 Task: Set up a 60-minute outdoor photography session to capture beautiful outdoor portraits.
Action: Mouse pressed left at (713, 90)
Screenshot: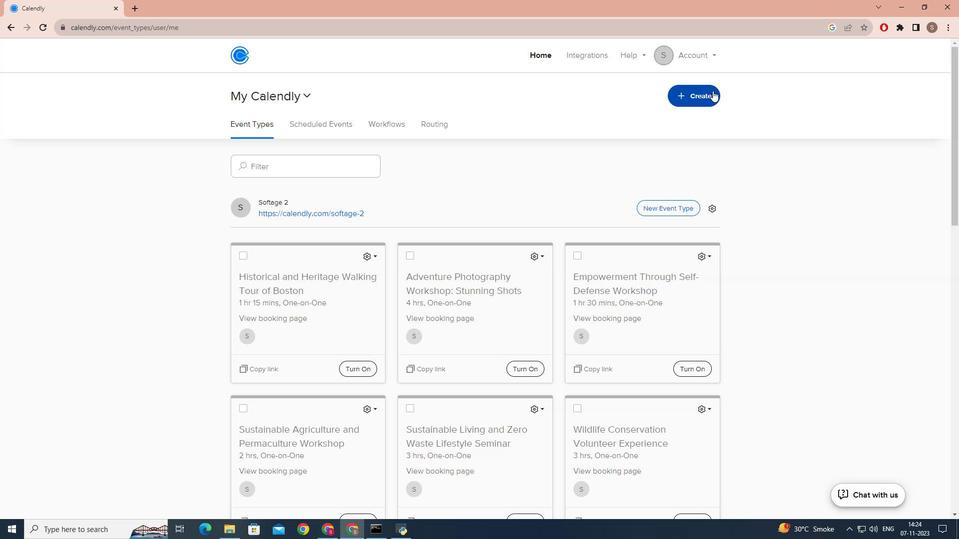 
Action: Mouse moved to (657, 122)
Screenshot: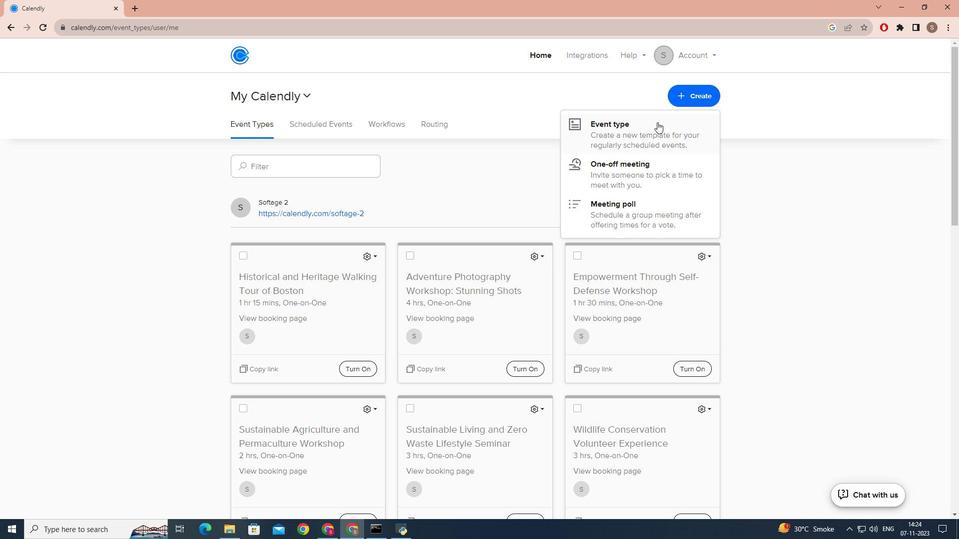 
Action: Mouse pressed left at (657, 122)
Screenshot: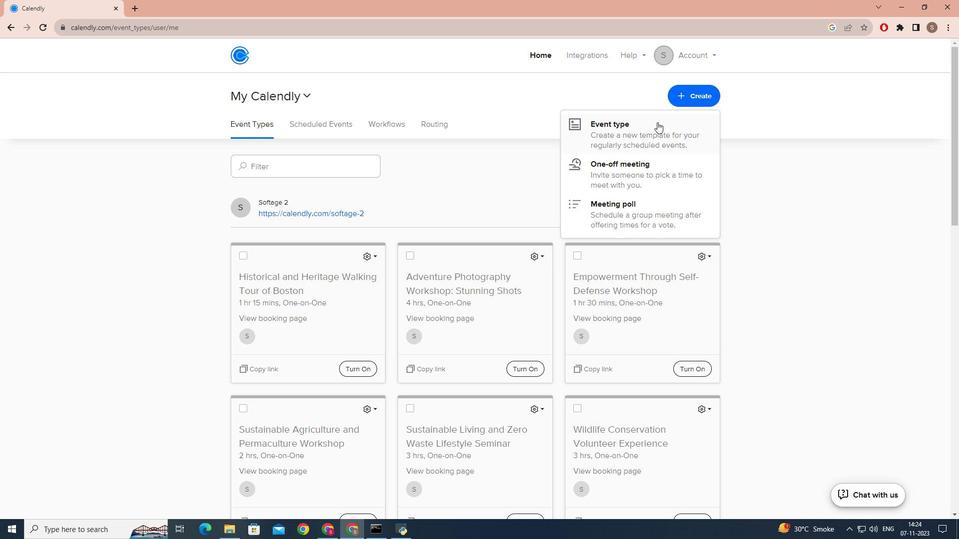 
Action: Mouse moved to (465, 188)
Screenshot: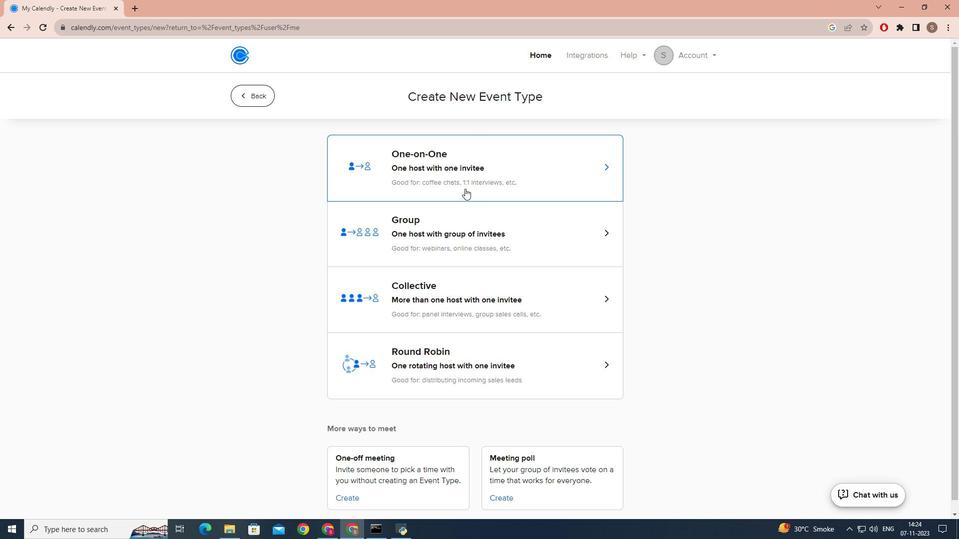 
Action: Mouse pressed left at (465, 188)
Screenshot: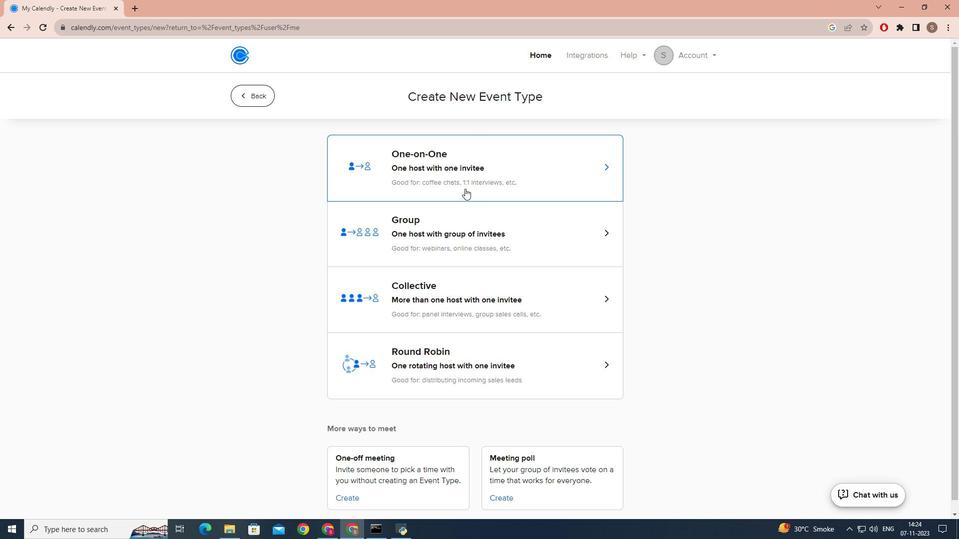 
Action: Key pressed <Key.caps_lock>O<Key.caps_lock>utdoor<Key.space><Key.caps_lock>P<Key.caps_lock>ortrit<Key.backspace><Key.backspace>ait<Key.space><Key.caps_lock>P<Key.caps_lock>hotography<Key.space><Key.caps_lock>S<Key.caps_lock>ession
Screenshot: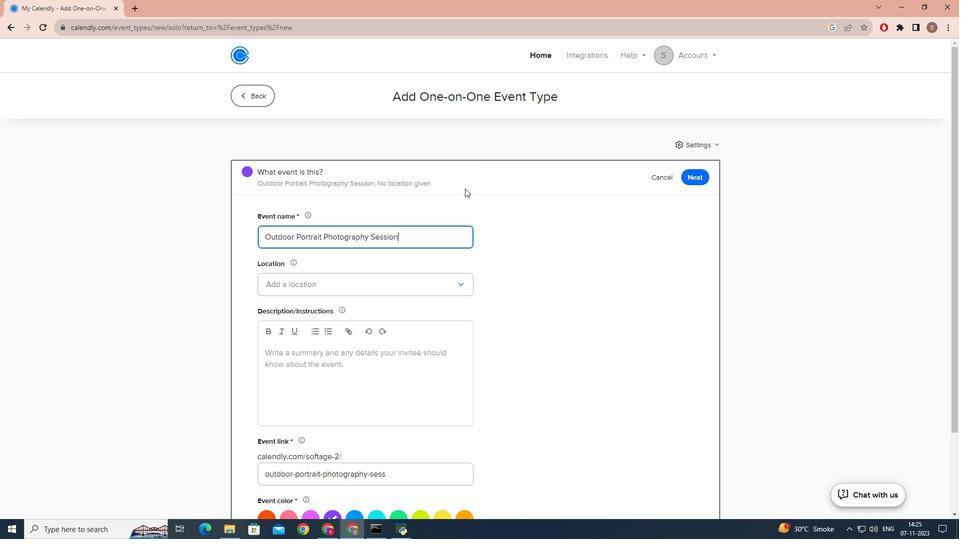 
Action: Mouse moved to (368, 280)
Screenshot: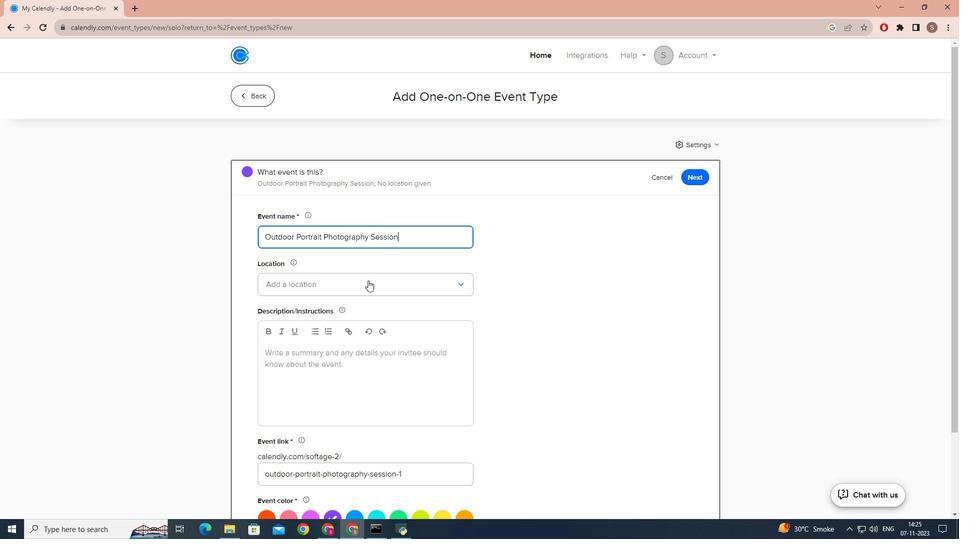 
Action: Mouse pressed left at (368, 280)
Screenshot: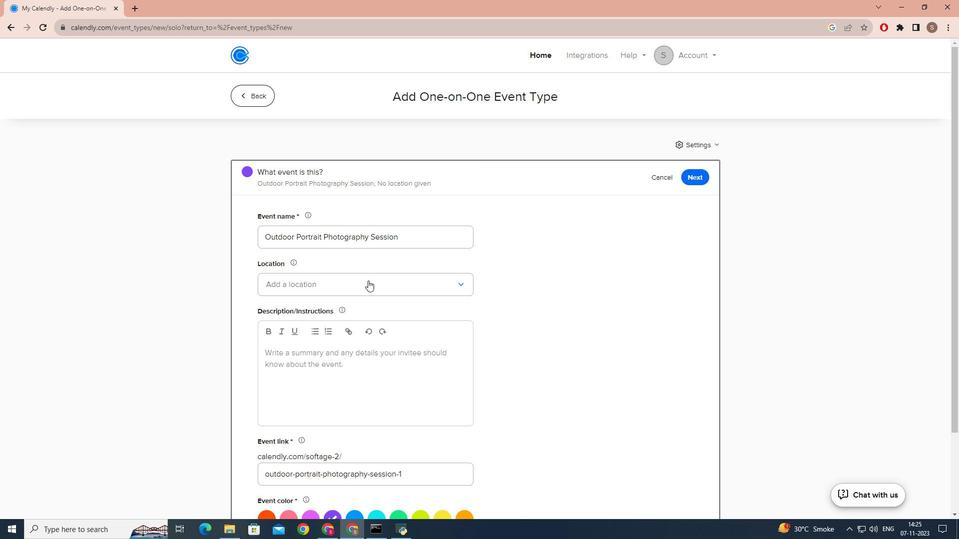 
Action: Mouse moved to (351, 308)
Screenshot: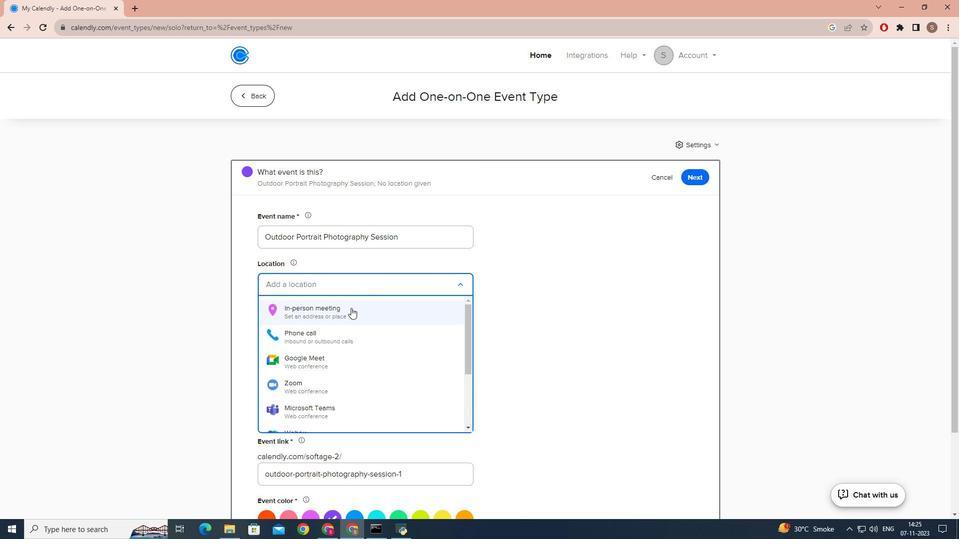 
Action: Mouse pressed left at (351, 308)
Screenshot: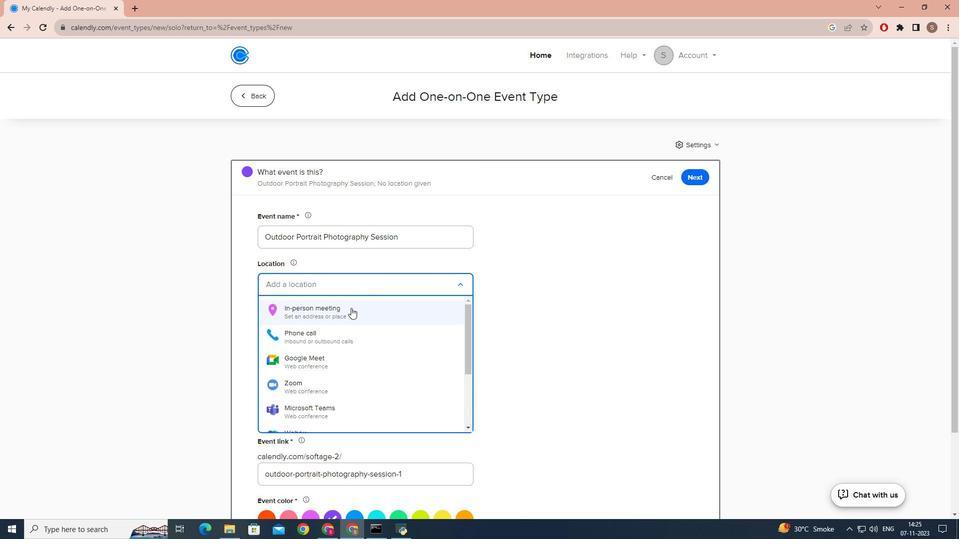
Action: Mouse moved to (419, 162)
Screenshot: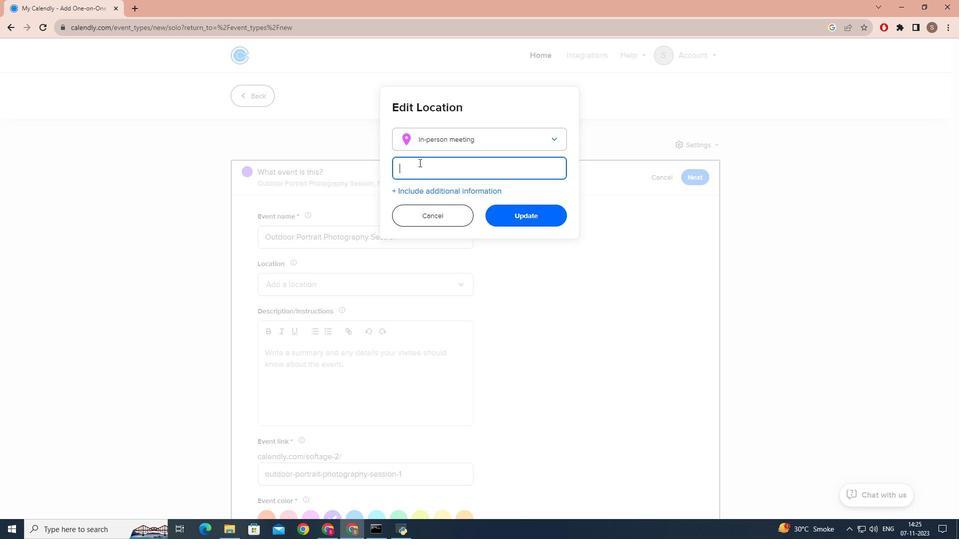 
Action: Mouse pressed left at (419, 162)
Screenshot: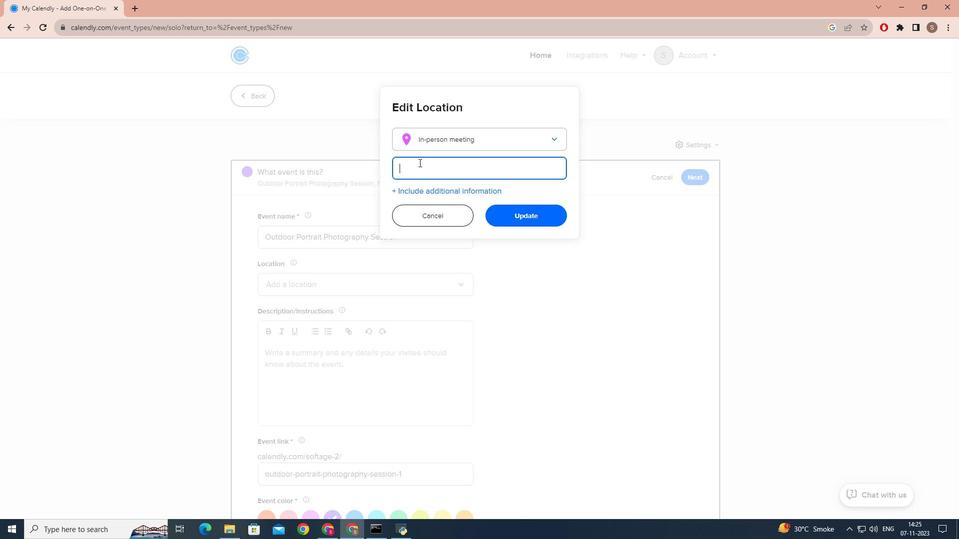 
Action: Key pressed <Key.caps_lock>B<Key.caps_lock>looming<Key.space><Key.caps_lock>E<Key.caps_lock>legance<Key.space><Key.caps_lock>G<Key.caps_lock>arden,<Key.space><Key.caps_lock>A<Key.caps_lock>ustin,<Key.space><Key.caps_lock>T<Key.caps_lock>exas
Screenshot: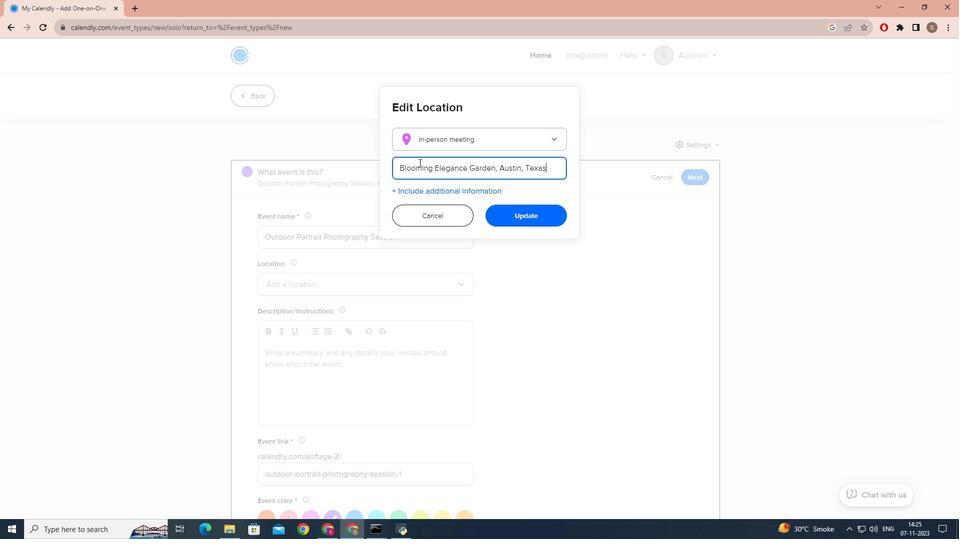 
Action: Mouse moved to (507, 212)
Screenshot: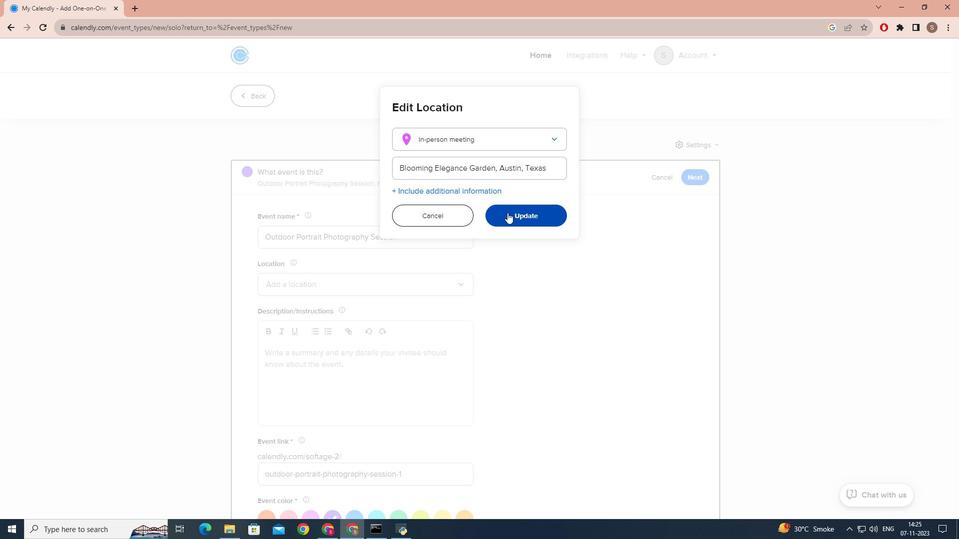 
Action: Mouse pressed left at (507, 212)
Screenshot: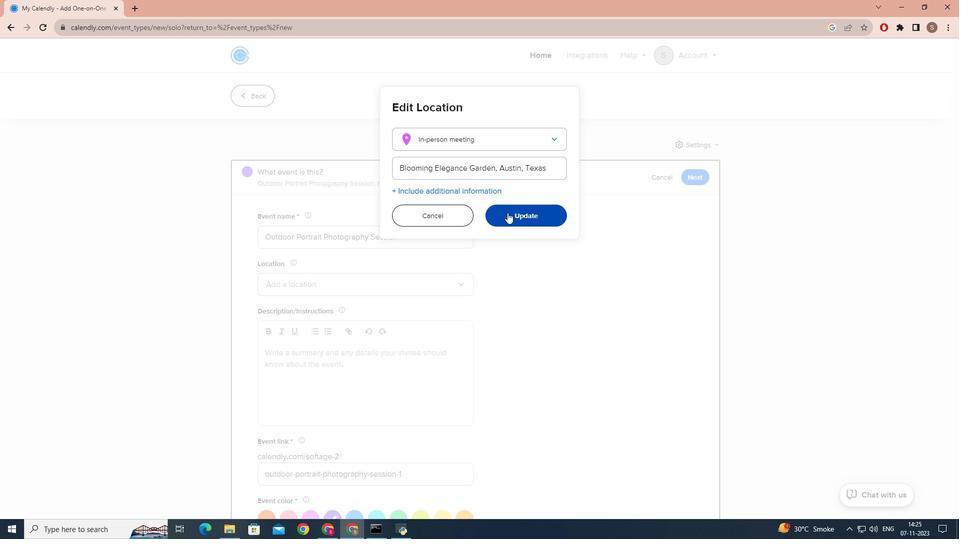 
Action: Mouse moved to (408, 264)
Screenshot: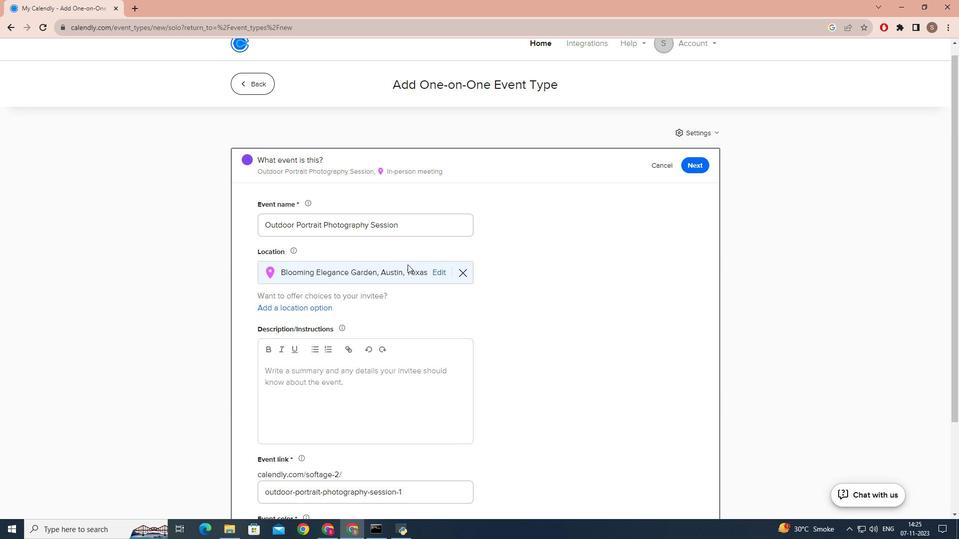 
Action: Mouse scrolled (408, 264) with delta (0, 0)
Screenshot: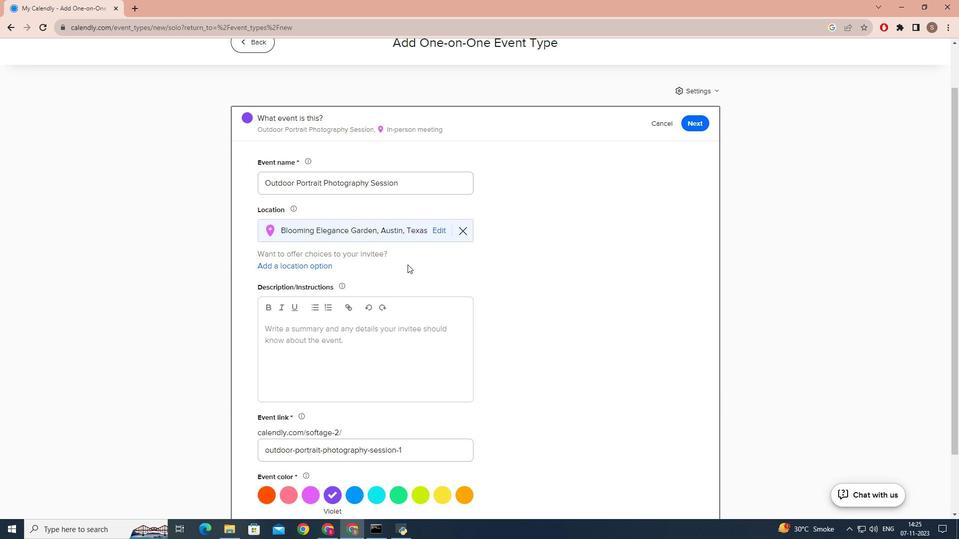 
Action: Mouse scrolled (408, 264) with delta (0, 0)
Screenshot: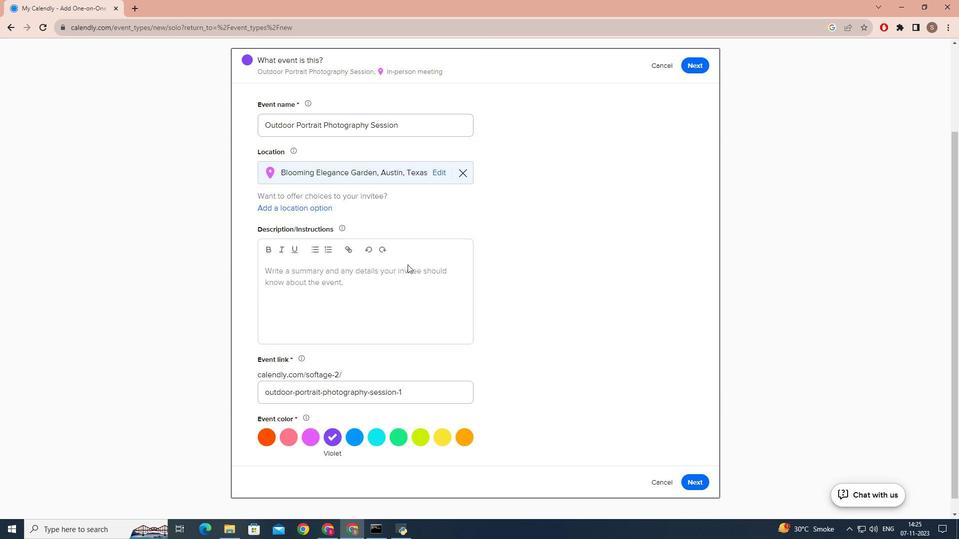 
Action: Mouse scrolled (408, 264) with delta (0, 0)
Screenshot: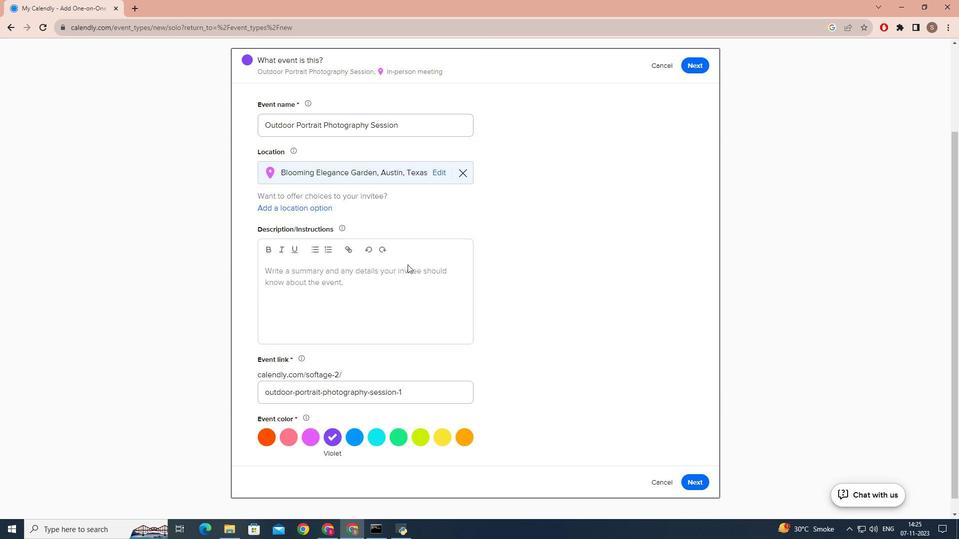
Action: Mouse scrolled (408, 264) with delta (0, 0)
Screenshot: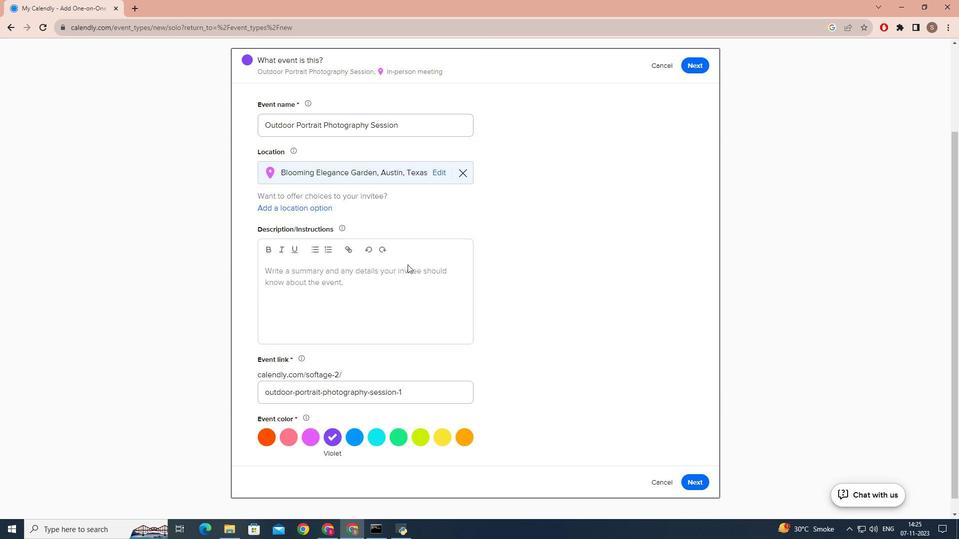 
Action: Mouse moved to (407, 264)
Screenshot: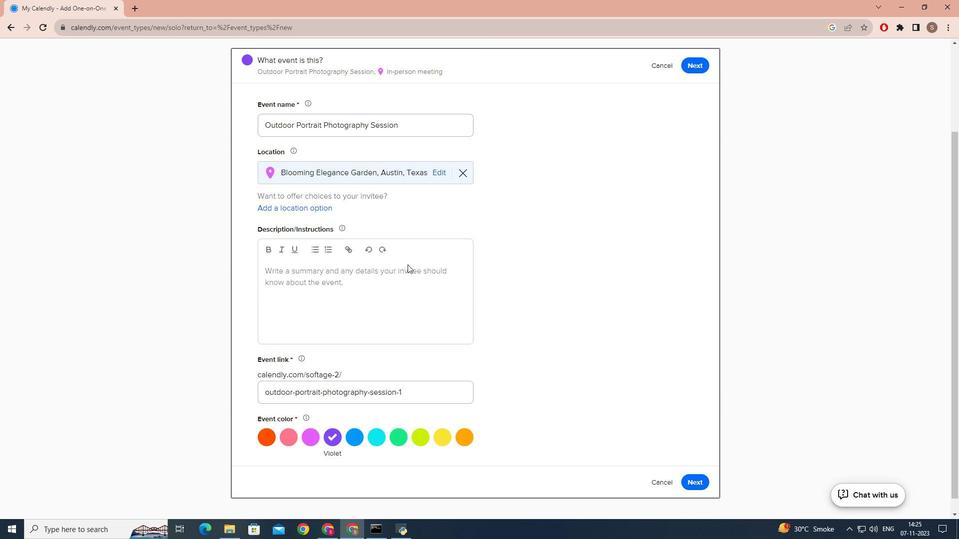 
Action: Mouse scrolled (407, 264) with delta (0, 0)
Screenshot: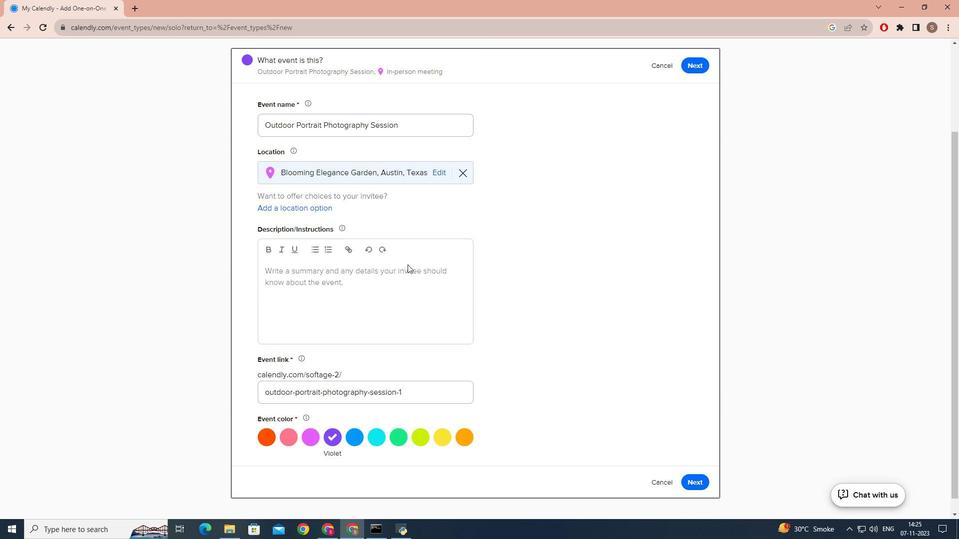 
Action: Mouse scrolled (407, 264) with delta (0, 0)
Screenshot: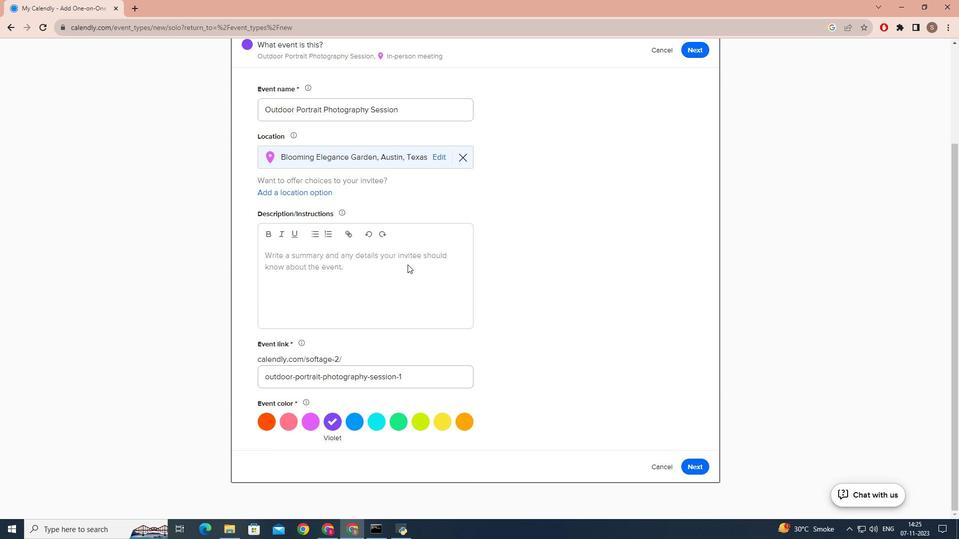 
Action: Mouse moved to (359, 262)
Screenshot: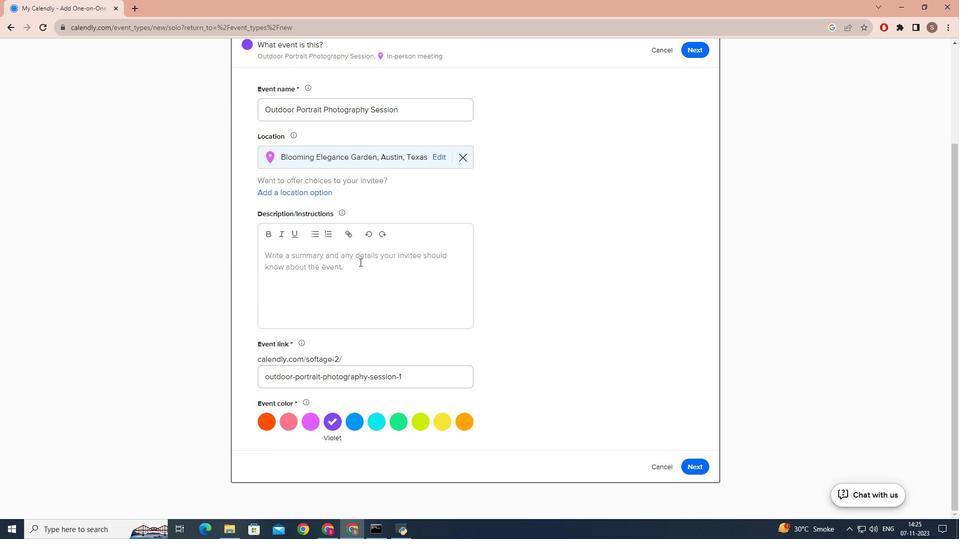 
Action: Mouse pressed left at (359, 262)
Screenshot: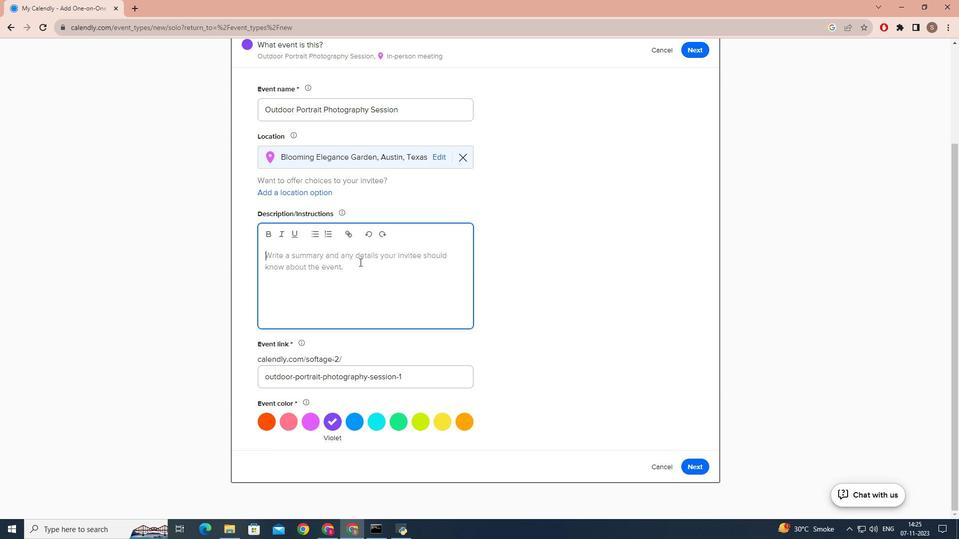 
Action: Key pressed <Key.caps_lock>W<Key.caps_lock>elcome<Key.space>to<Key.space>your<Key.space>outdoor<Key.space>ortrait<Key.space>photography<Key.space>session<Key.shift_r><Key.shift_r><Key.shift_r><Key.shift_r><Key.shift_r>!
Screenshot: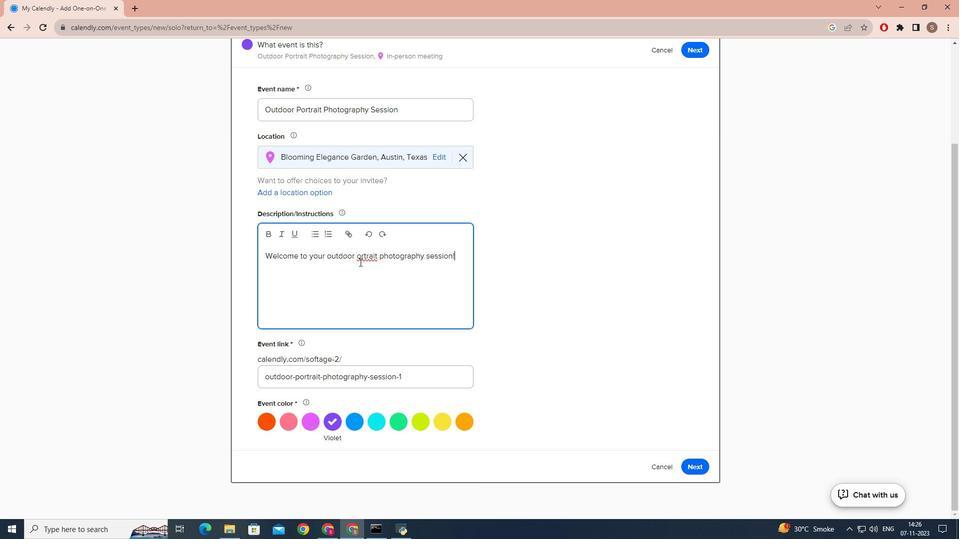 
Action: Mouse moved to (358, 258)
Screenshot: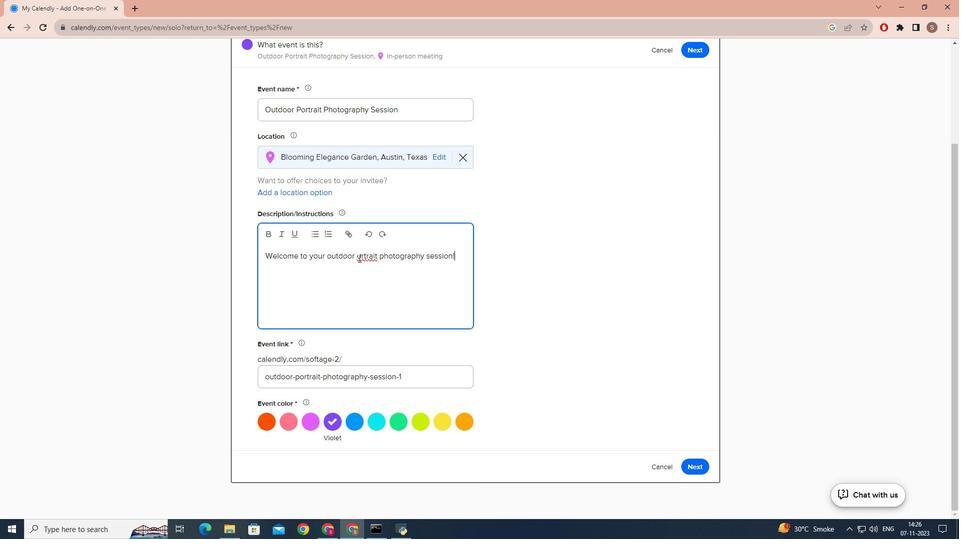 
Action: Mouse pressed left at (358, 258)
Screenshot: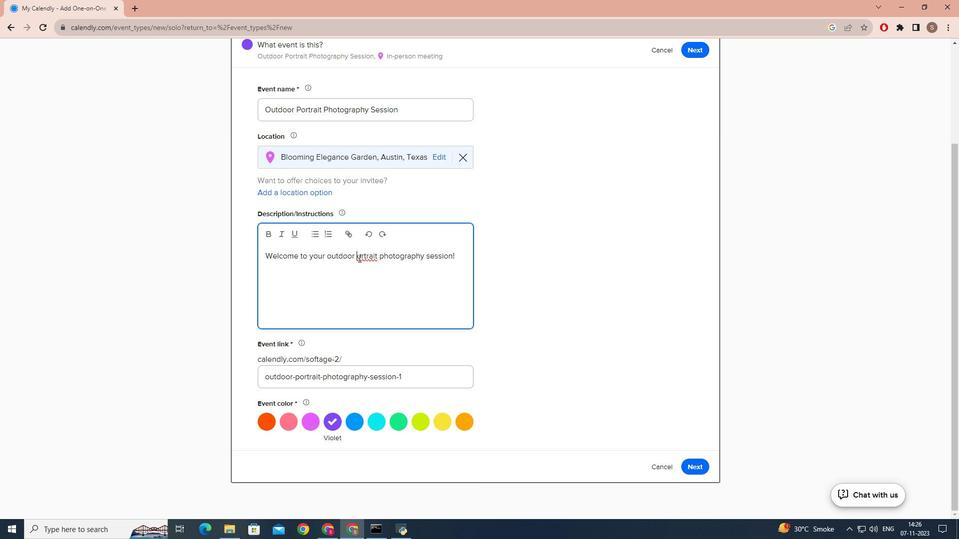 
Action: Key pressed p
Screenshot: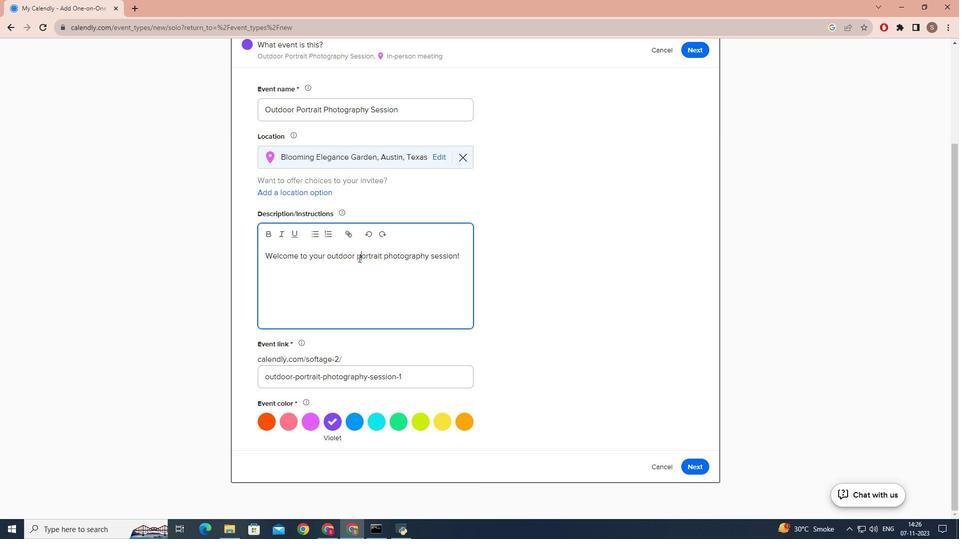
Action: Mouse moved to (468, 250)
Screenshot: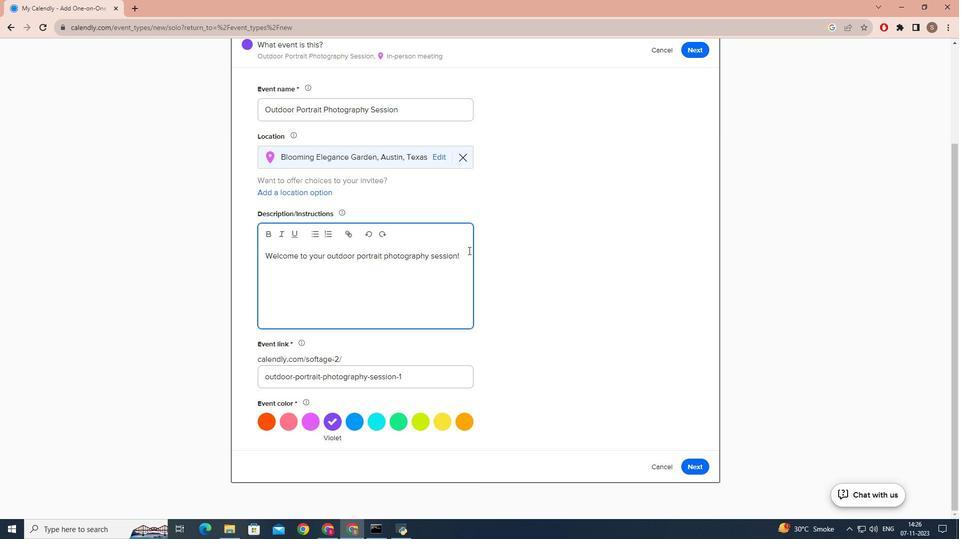
Action: Mouse pressed left at (468, 250)
Screenshot: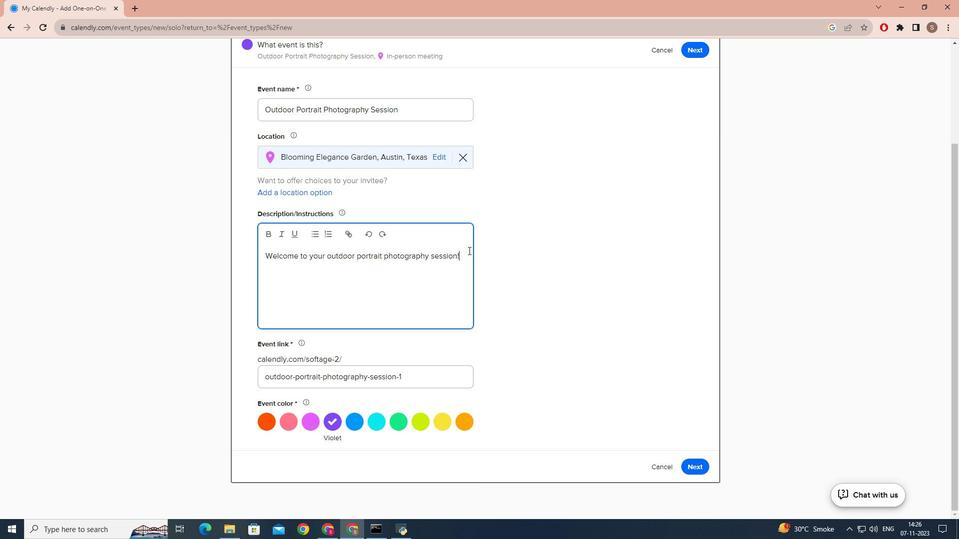 
Action: Key pressed <Key.space><Key.caps_lock>T<Key.caps_lock>his<Key.space>is<Key.space>your<Key.space>opportunity<Key.space>to<Key.space>have<Key.space>stunning<Key.space>,natural<Key.space>and<Key.space>memorable<Key.space>outdoor<Key.space>portraits<Key.space>captured<Key.space>in<Key.space>a<Key.space>beautiful<Key.space>setting.<Key.space><Key.caps_lock>W<Key.caps_lock>hethe
Screenshot: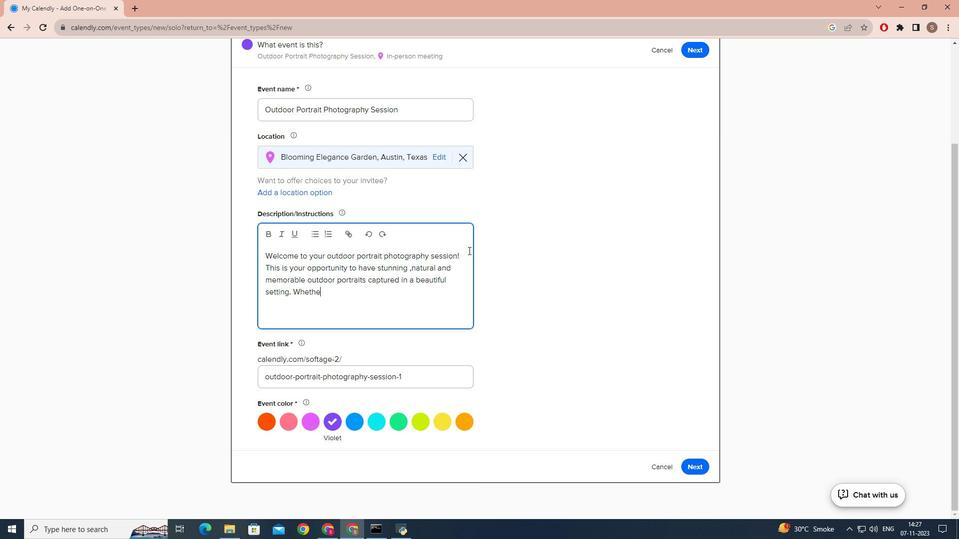 
Action: Mouse moved to (468, 250)
Screenshot: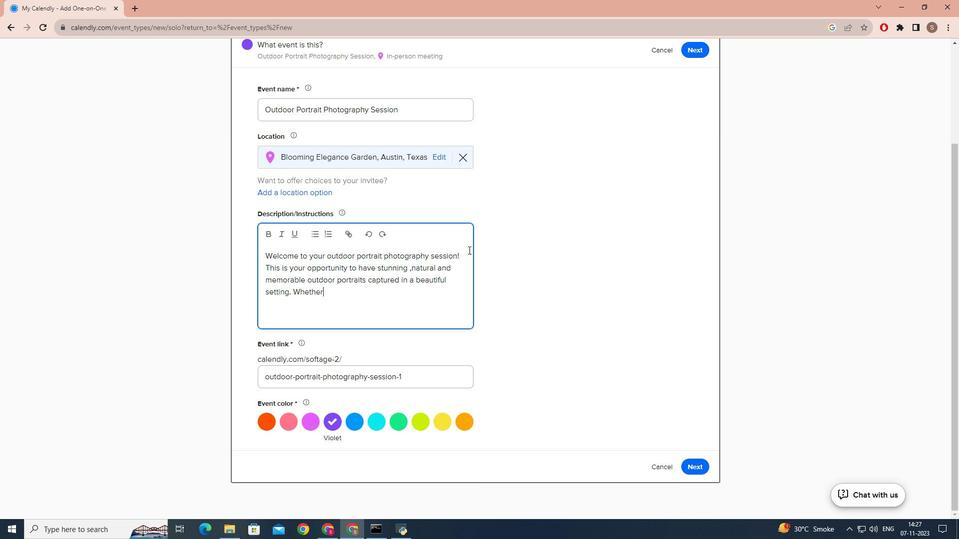 
Action: Key pressed r<Key.space>you<Key.space>are<Key.space>looking<Key.space>for<Key.space>a<Key.space><Key.backspace><Key.backspace>personal<Key.space>photos,family<Key.space>photosor<Key.space>pro
Screenshot: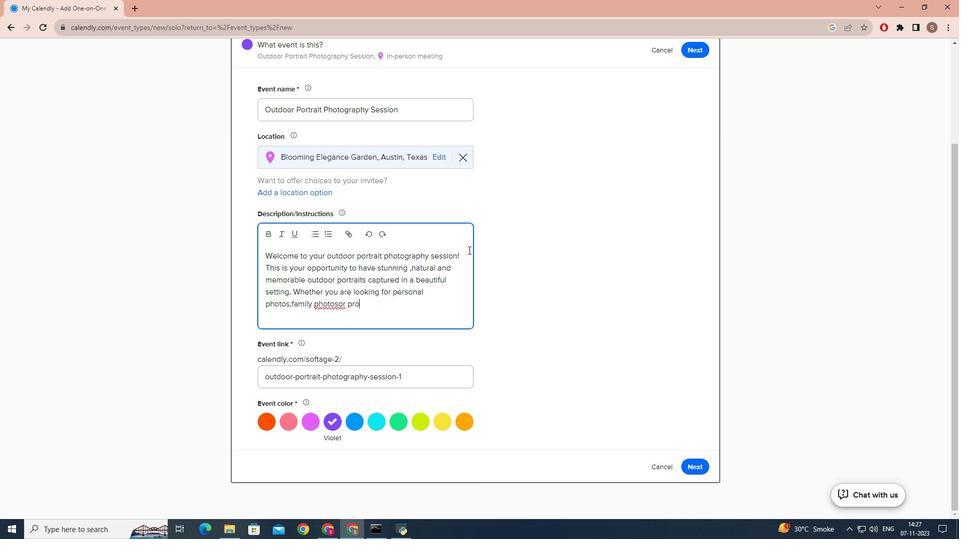 
Action: Mouse moved to (461, 194)
Screenshot: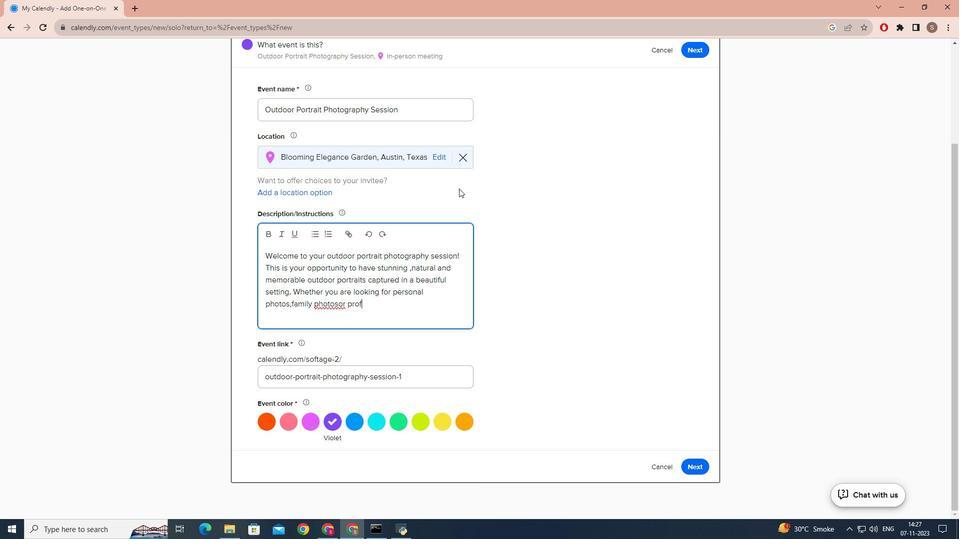 
Action: Key pressed f
Screenshot: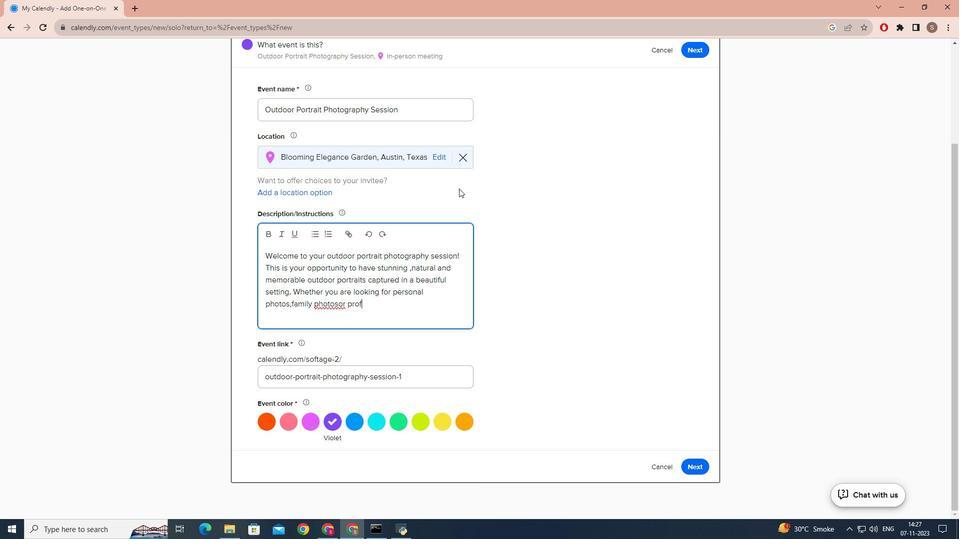 
Action: Mouse moved to (459, 188)
Screenshot: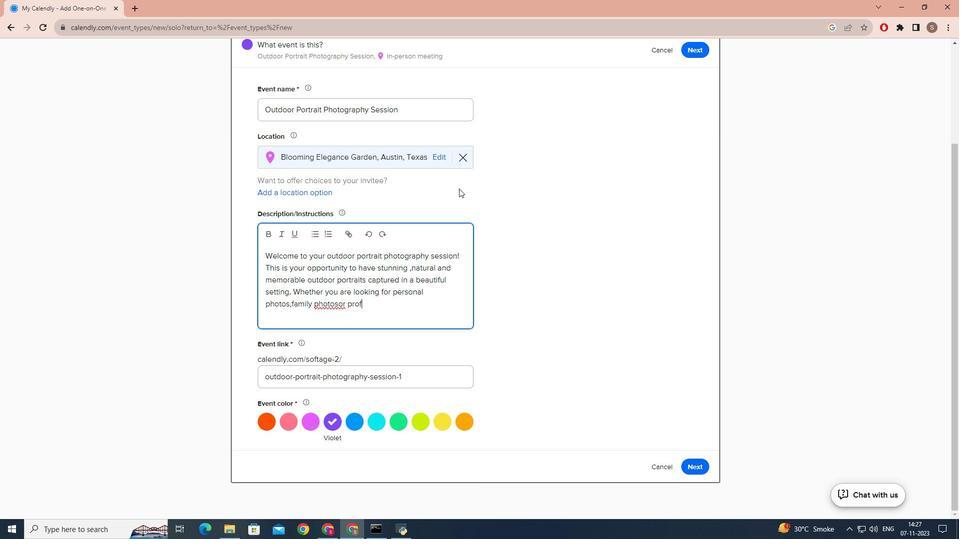 
Action: Key pressed essional<Key.space>headshots
Screenshot: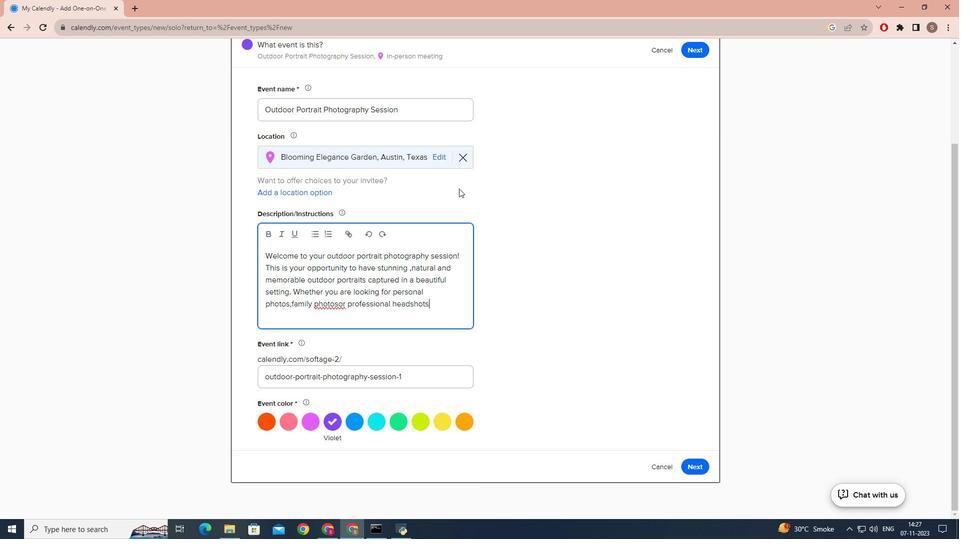 
Action: Mouse moved to (337, 306)
Screenshot: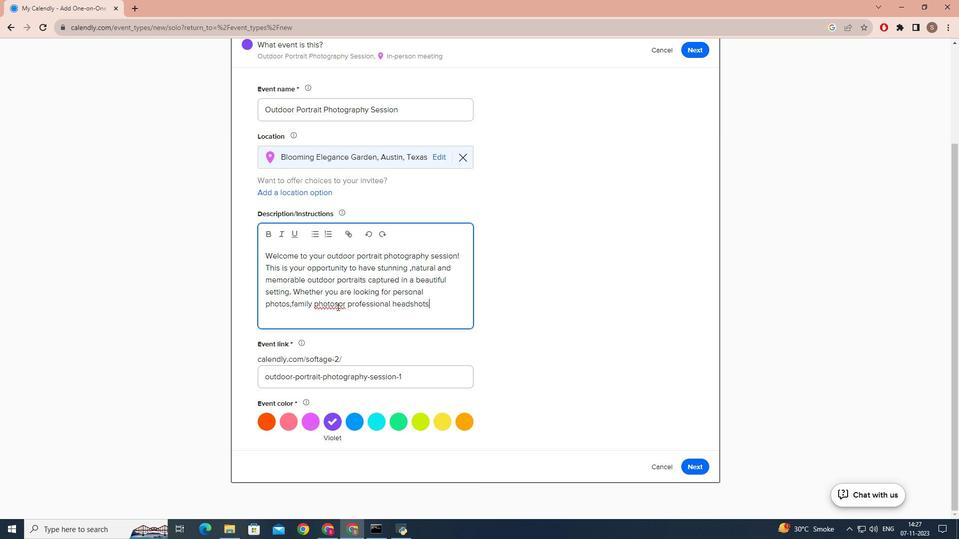 
Action: Mouse pressed left at (337, 306)
Screenshot: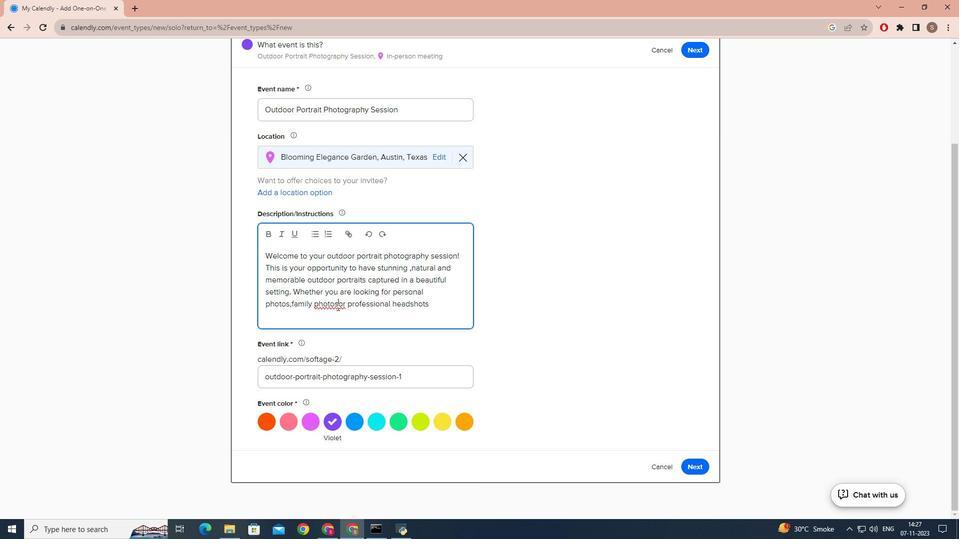 
Action: Mouse moved to (350, 303)
Screenshot: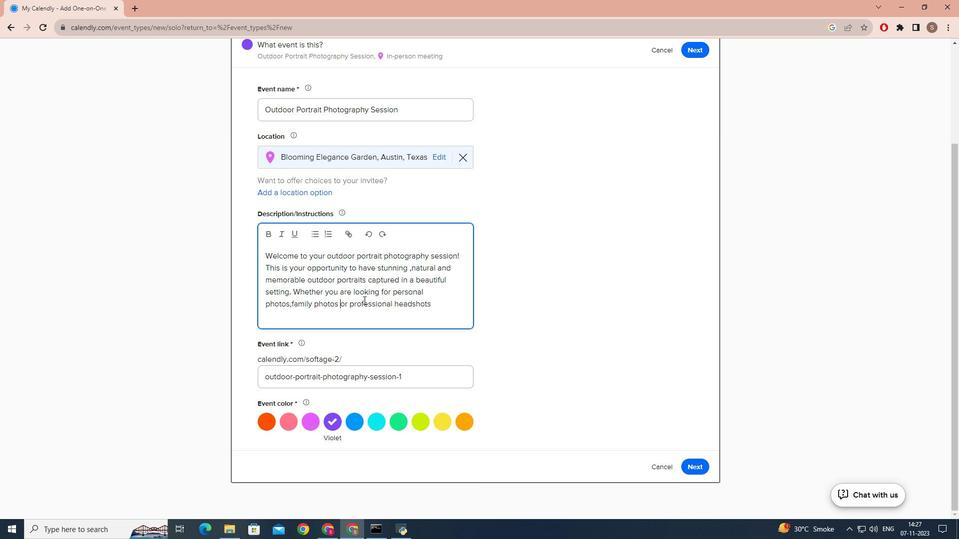 
Action: Key pressed <Key.space>
Screenshot: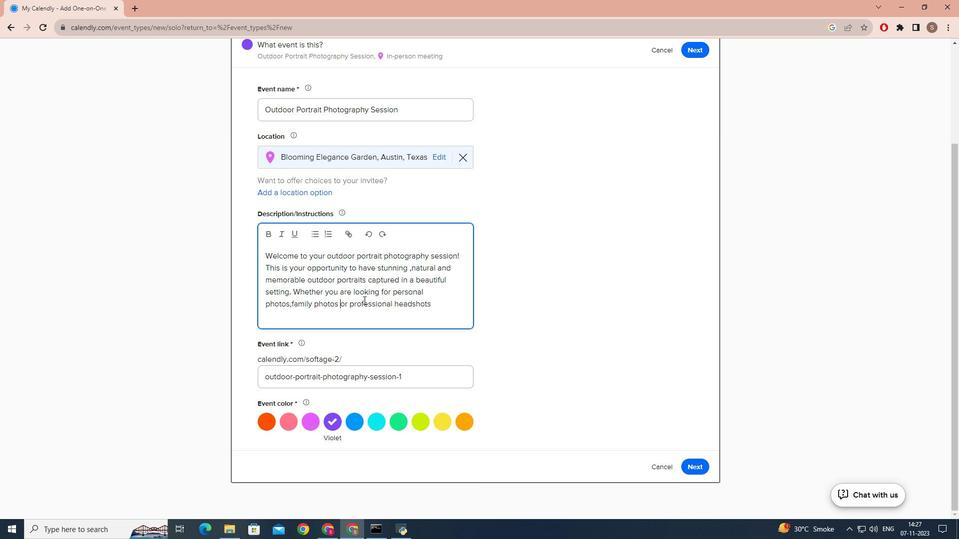 
Action: Mouse moved to (445, 304)
Screenshot: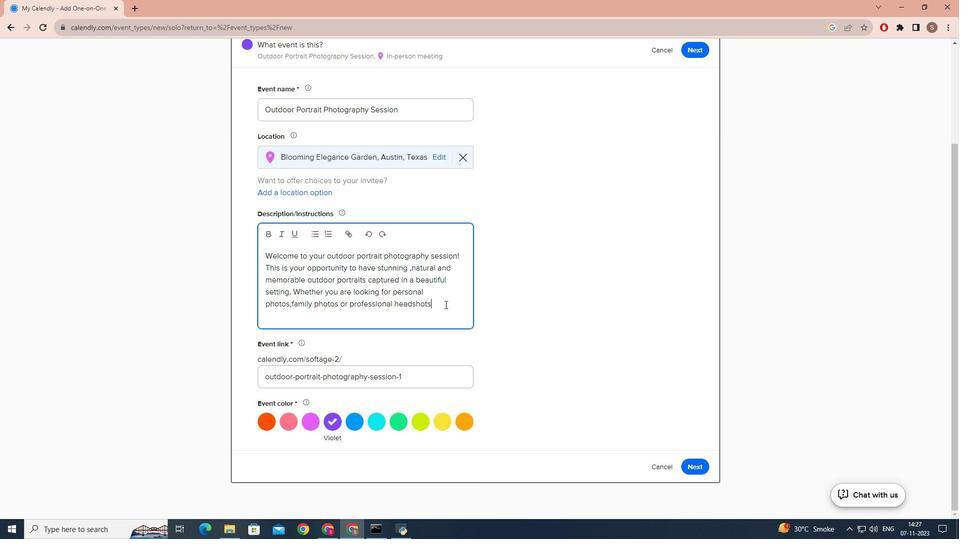 
Action: Mouse pressed left at (445, 304)
Screenshot: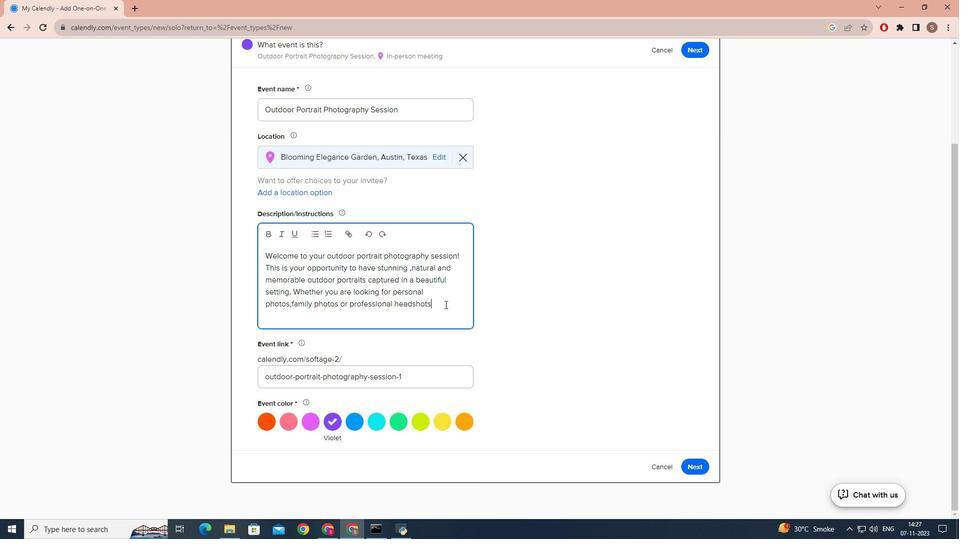 
Action: Key pressed ,we<Key.space>are<Key.space>here<Key.space>to<Key.space>create<Key.space>images<Key.space>that<Key.space>reflect<Key.space>your<Key.space>unique<Key.space>personality<Key.space>and<Key.space>style.<Key.space><Key.caps_lock>W<Key.caps_lock>e<Key.space>are<Key.space>excited<Key.space>to<Key.space>work<Key.space>with<Key.space>yout<Key.backspace><Key.space>to<Key.space>capture<Key.space>beautiful<Key.space>outdoor<Key.space>portraits<Key.space>that<Key.space>you<Key.space>will<Key.space>cherish<Key.space>for<Key.space>years<Key.space>to<Key.space>come.<Key.space><Key.caps_lock>D<Key.caps_lock>uring<Key.space>this<Key.space>sesion<Key.space>you<Key.space>can<Key.space>expect<Key.space>
Screenshot: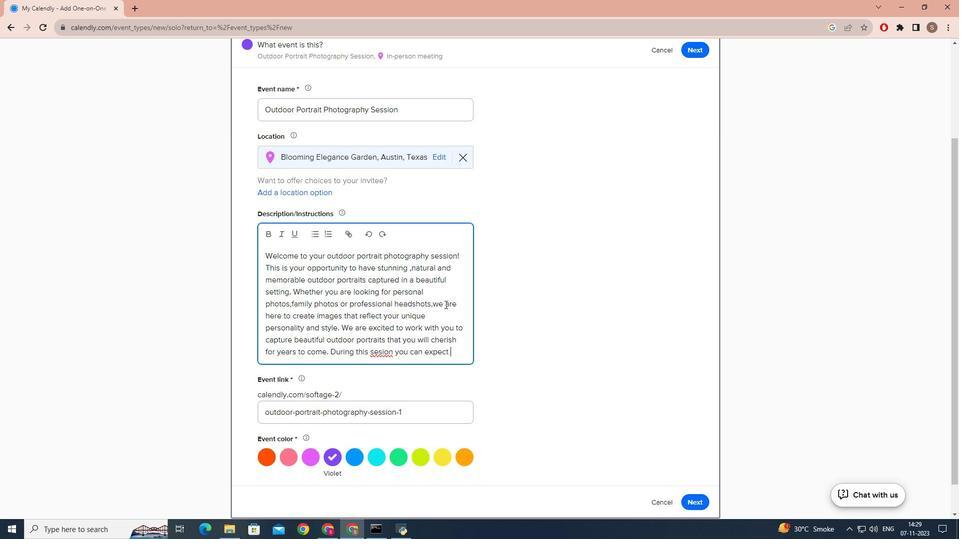
Action: Mouse moved to (378, 349)
Screenshot: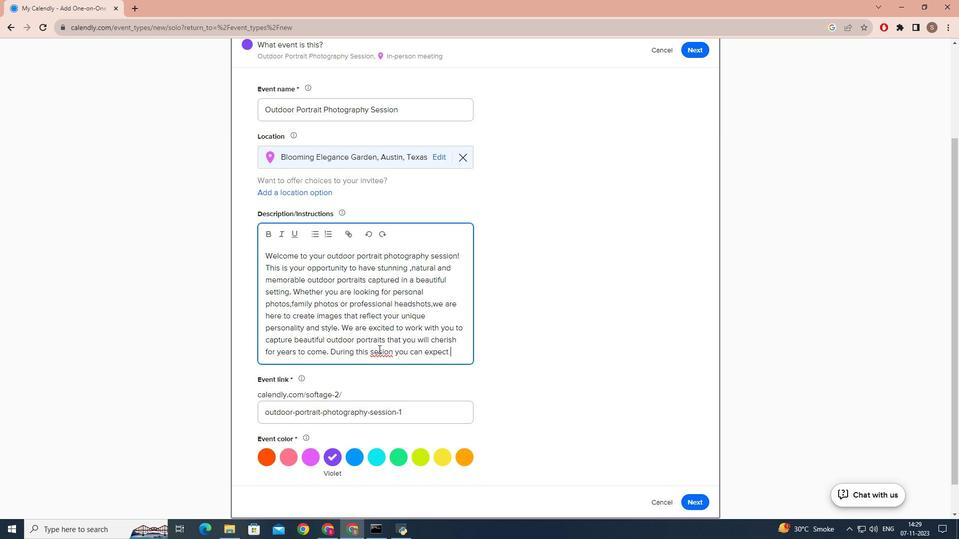 
Action: Mouse pressed left at (378, 349)
Screenshot: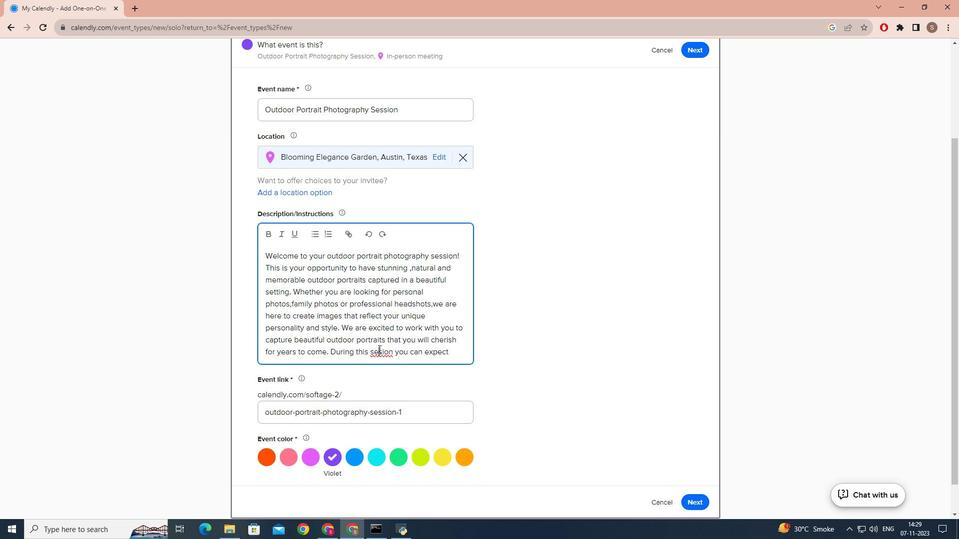 
Action: Mouse moved to (378, 349)
Screenshot: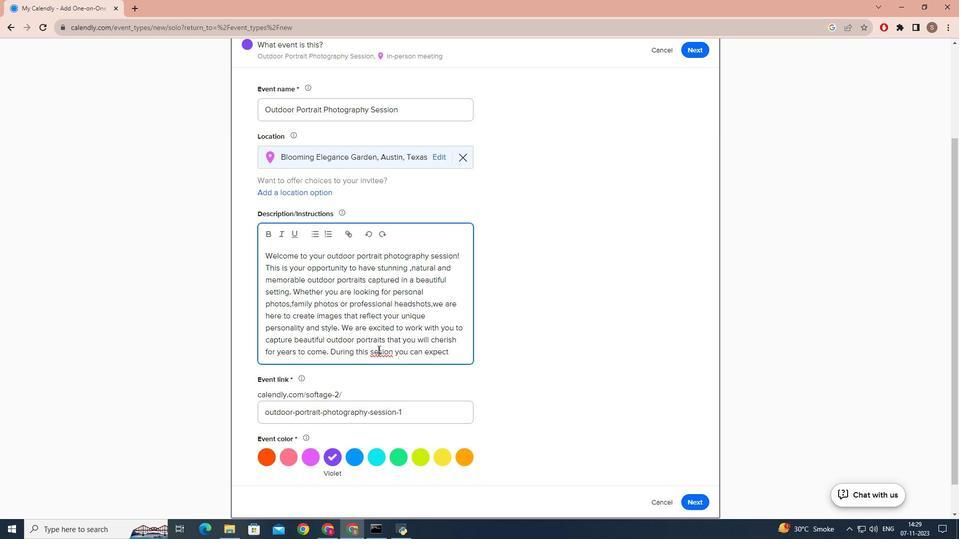 
Action: Key pressed s
Screenshot: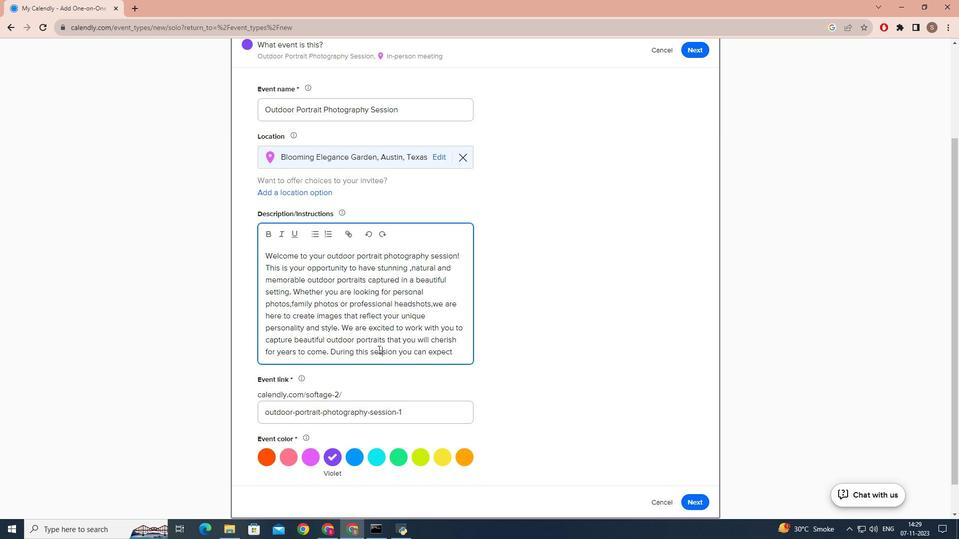 
Action: Mouse moved to (470, 354)
Screenshot: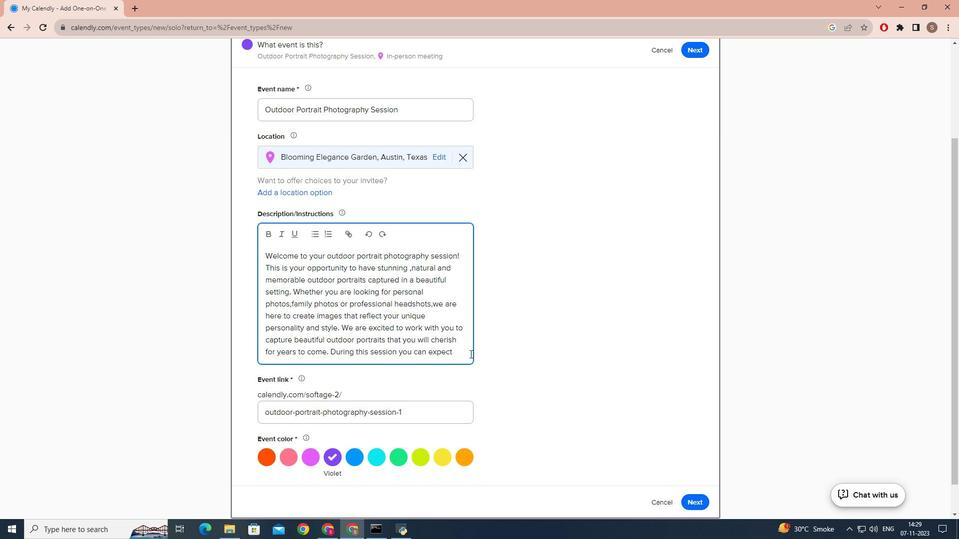 
Action: Mouse pressed left at (470, 354)
Screenshot: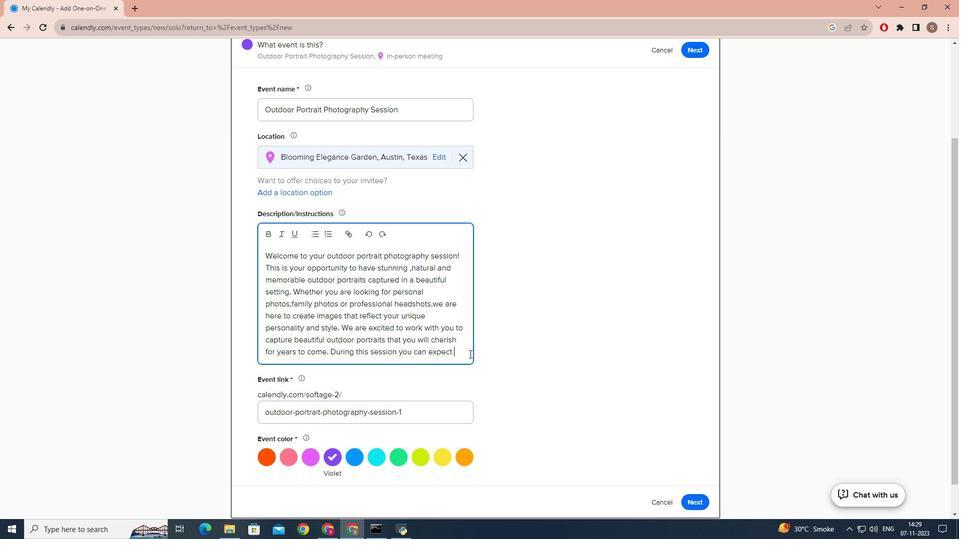 
Action: Mouse moved to (469, 354)
Screenshot: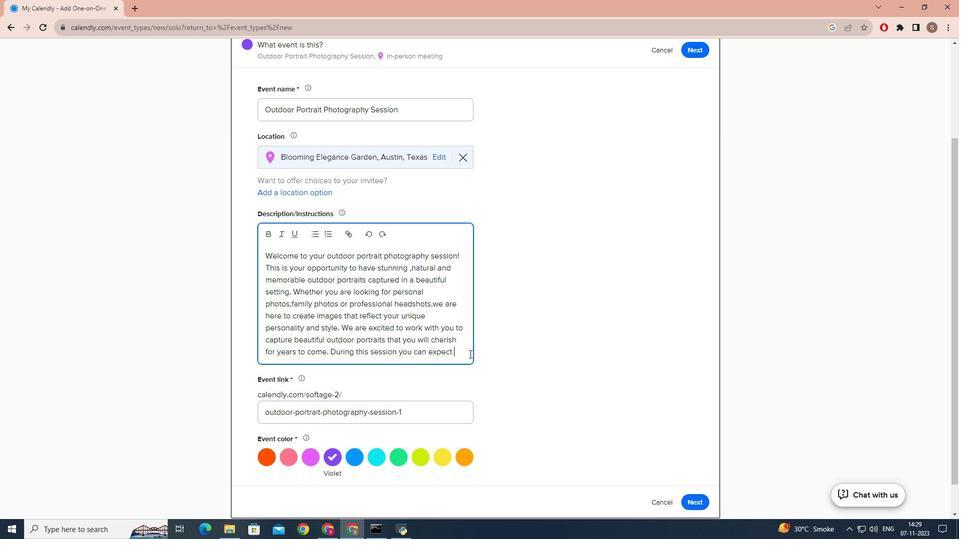 
Action: Key pressed <Key.space>a<Key.space>relaxed<Key.space>and<Key.space>enjoyabl<Key.space><Key.backspace>e<Key.space>experience.
Screenshot: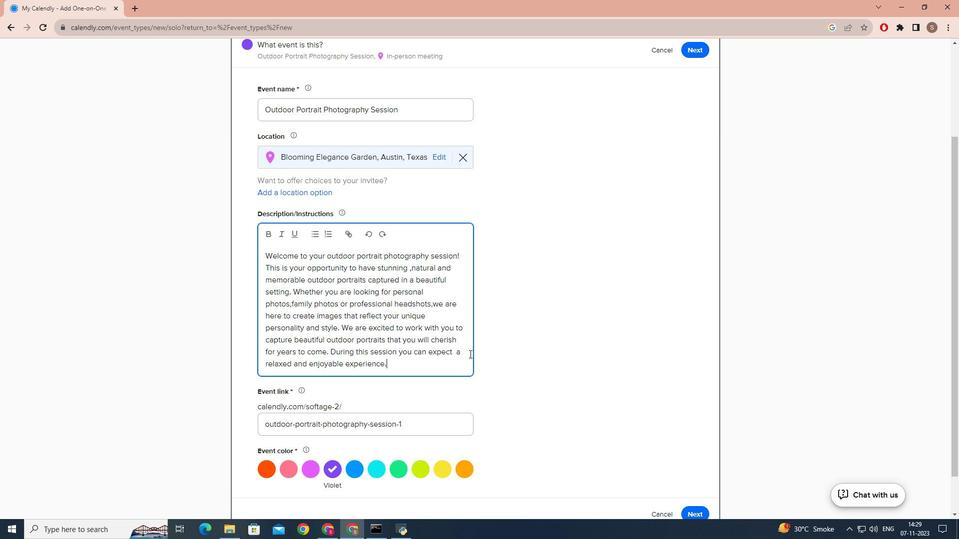 
Action: Mouse moved to (462, 359)
Screenshot: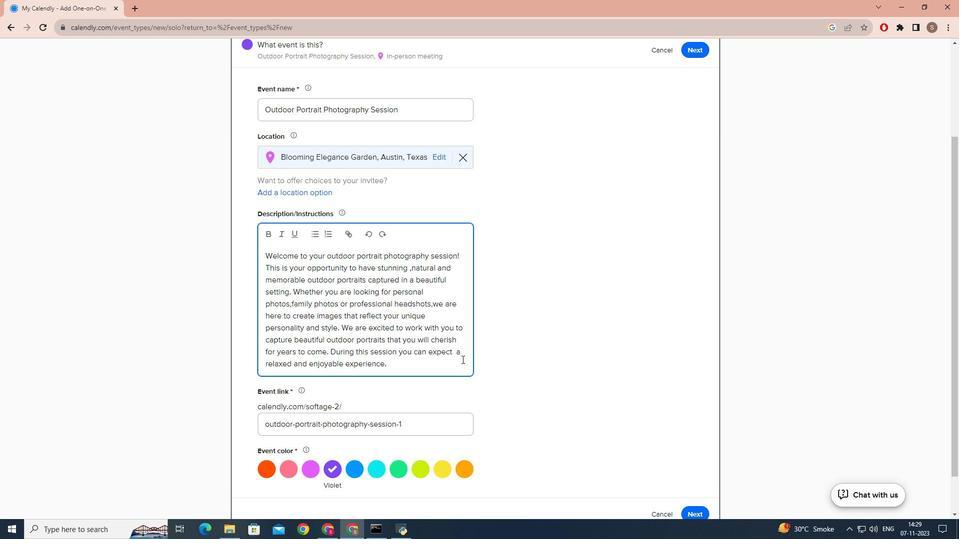 
Action: Mouse scrolled (462, 359) with delta (0, 0)
Screenshot: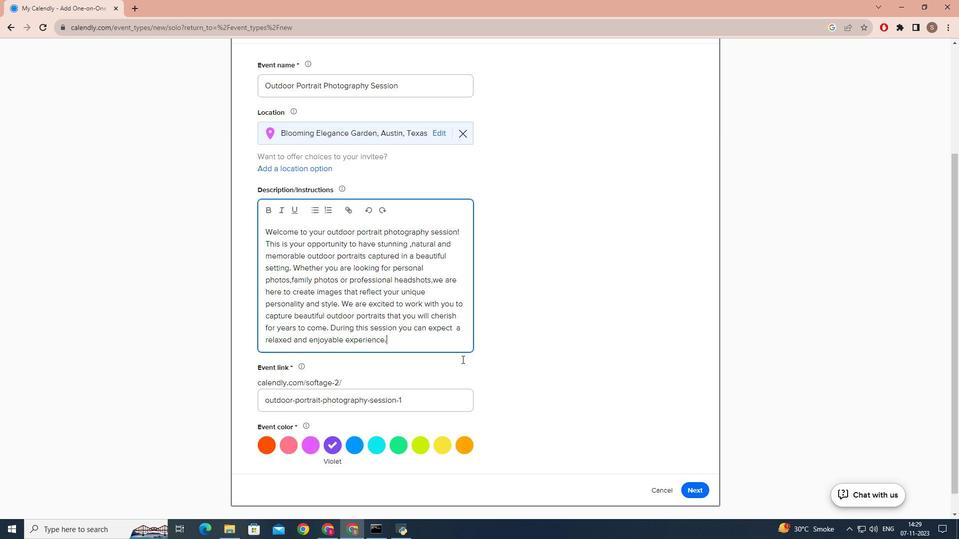 
Action: Mouse scrolled (462, 359) with delta (0, 0)
Screenshot: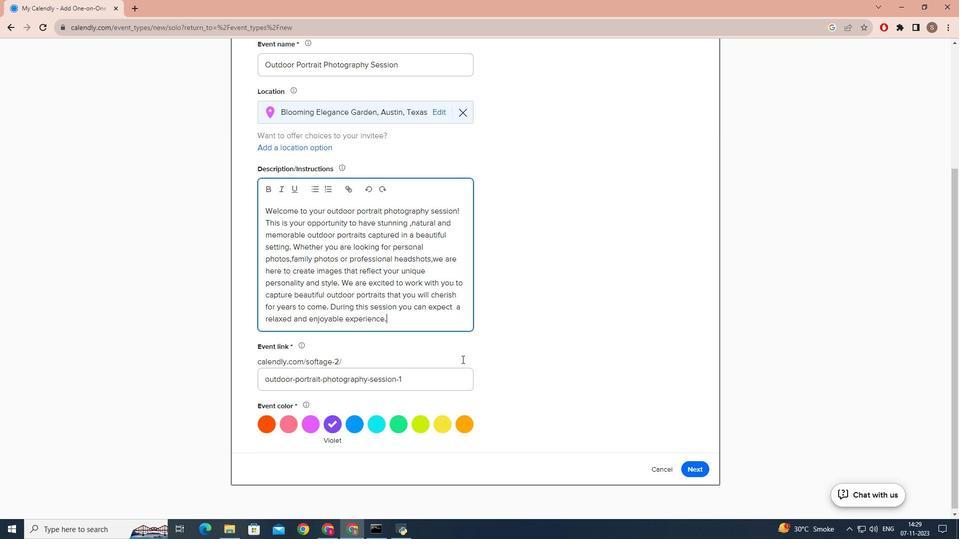 
Action: Mouse scrolled (462, 359) with delta (0, 0)
Screenshot: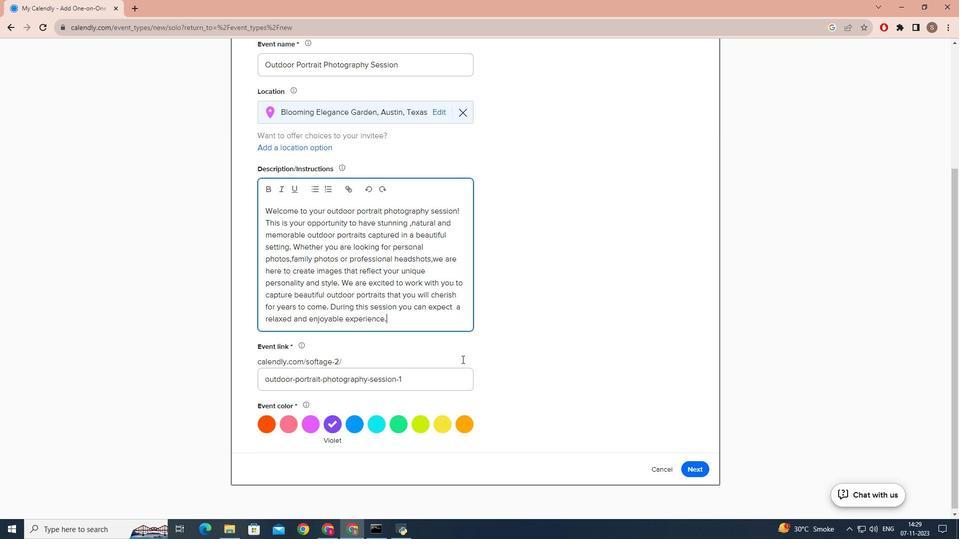 
Action: Mouse scrolled (462, 359) with delta (0, 0)
Screenshot: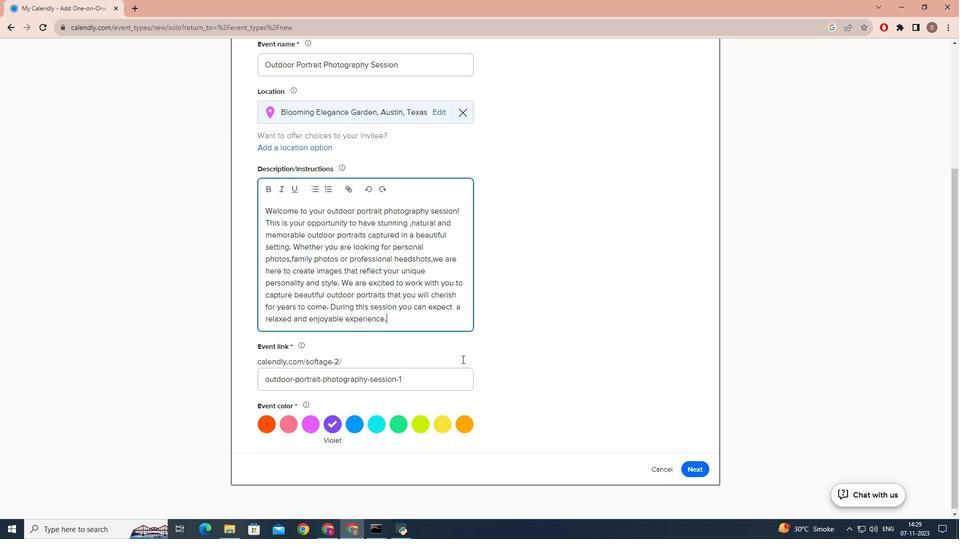 
Action: Mouse moved to (370, 421)
Screenshot: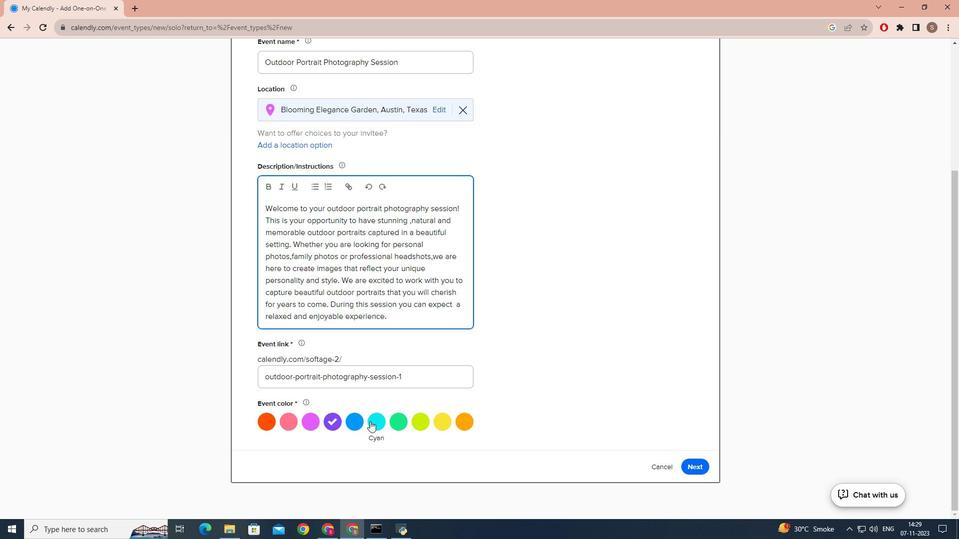 
Action: Mouse pressed left at (370, 421)
Screenshot: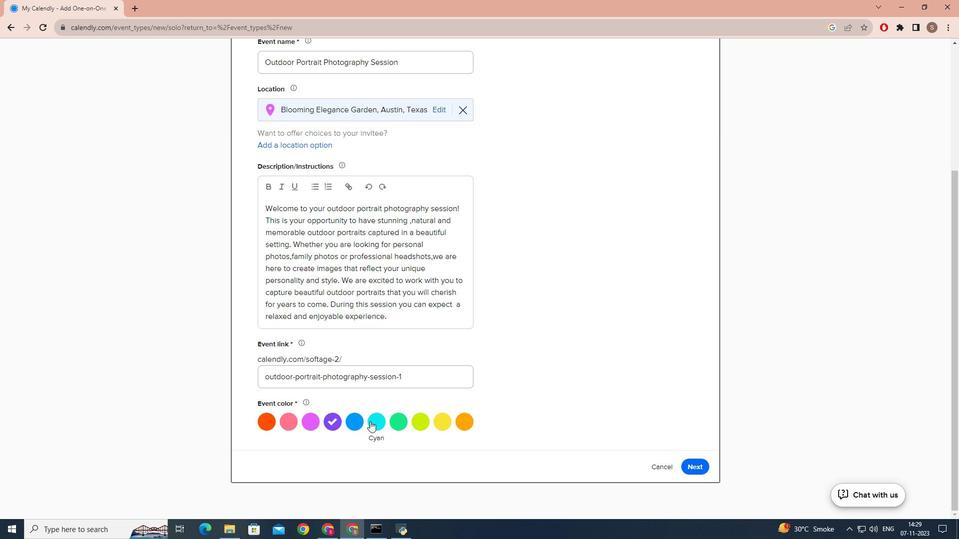 
Action: Mouse moved to (693, 466)
Screenshot: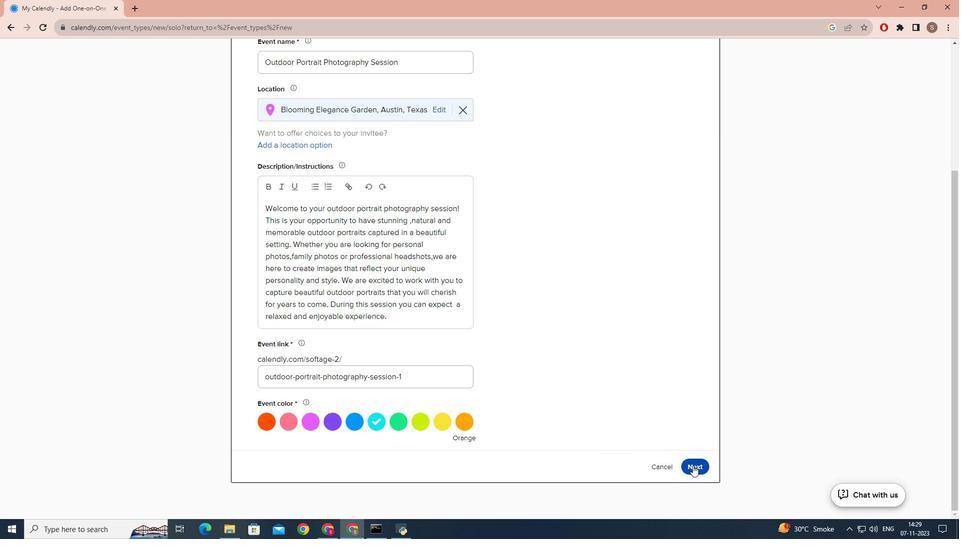 
Action: Mouse pressed left at (693, 466)
Screenshot: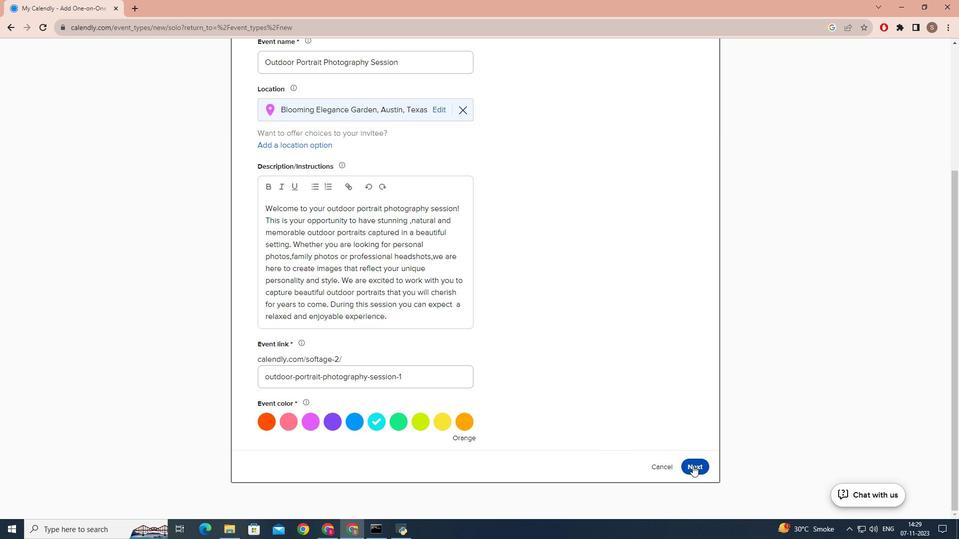 
Action: Mouse moved to (403, 234)
Screenshot: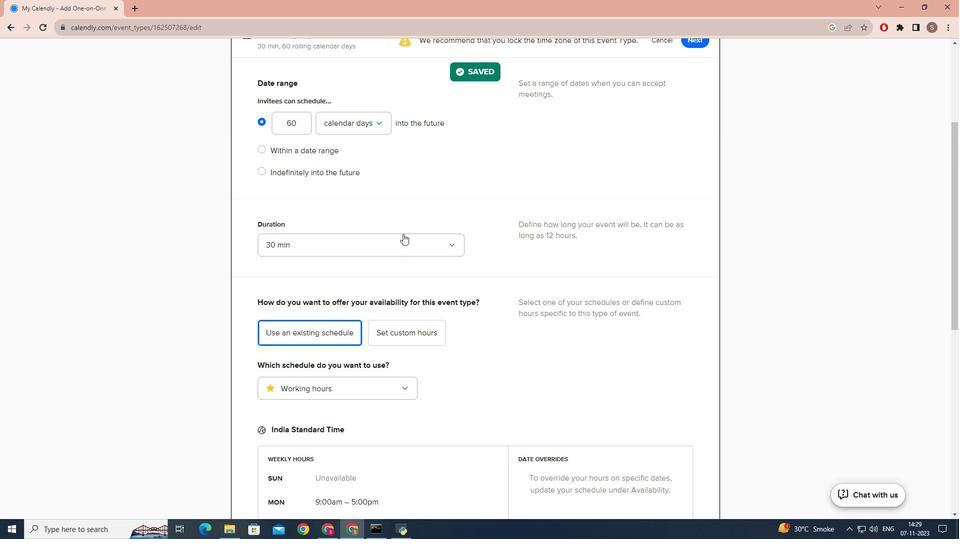 
Action: Mouse pressed left at (403, 234)
Screenshot: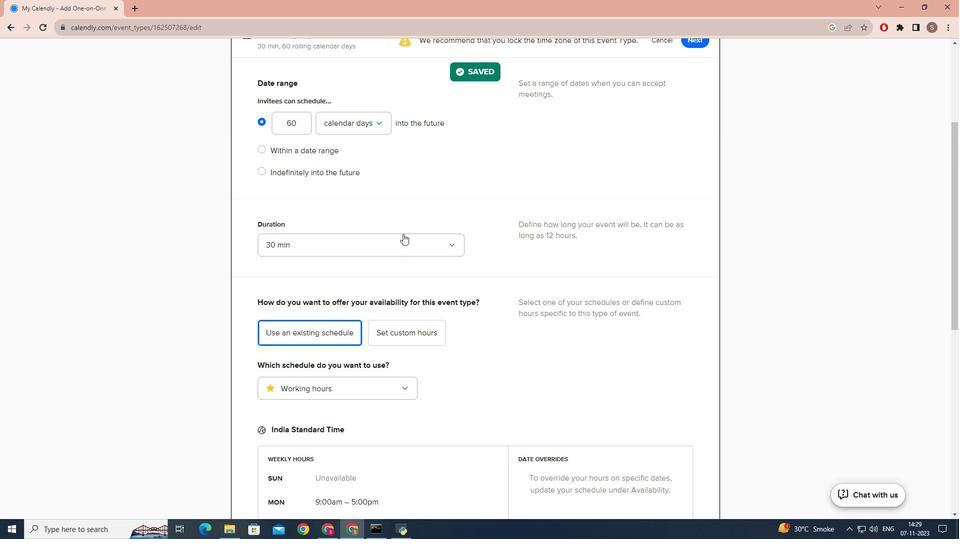 
Action: Mouse moved to (289, 326)
Screenshot: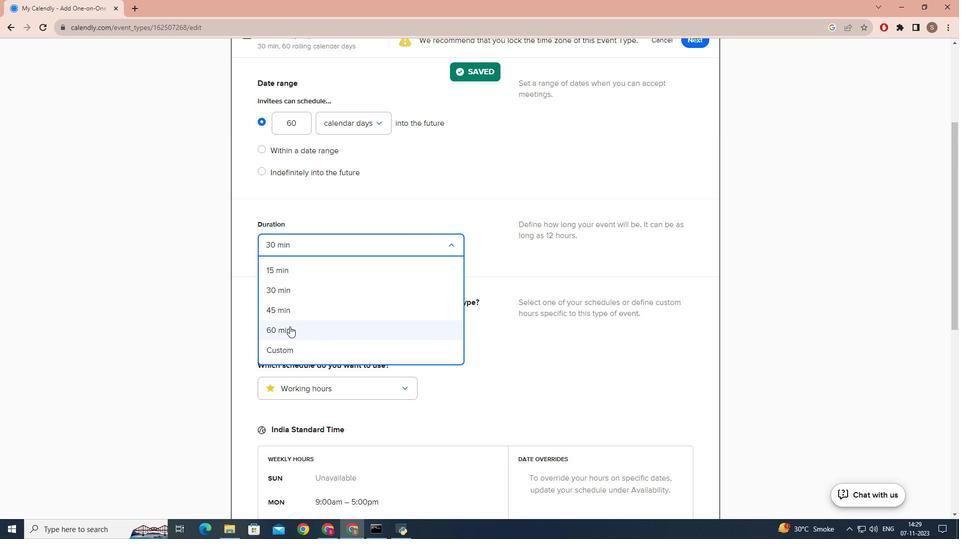 
Action: Mouse pressed left at (289, 326)
Screenshot: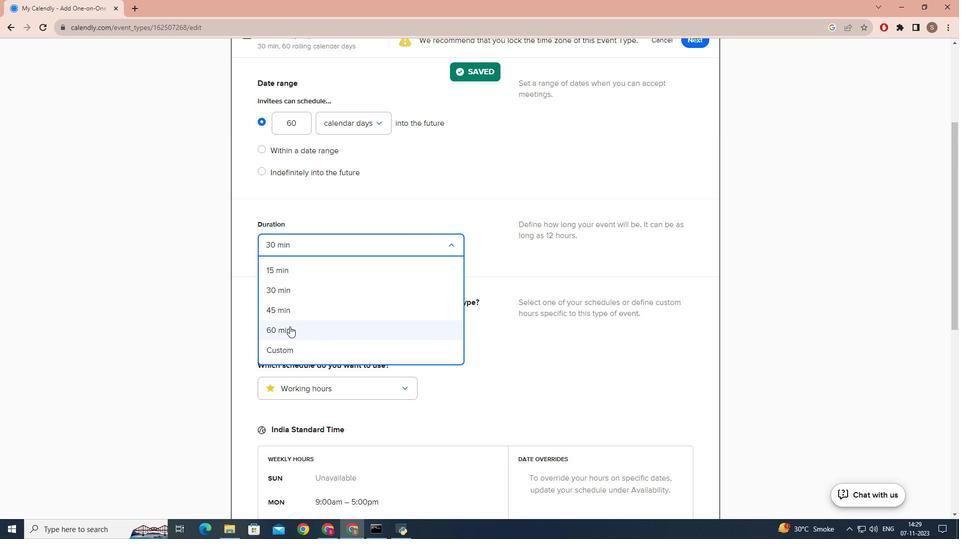 
Action: Mouse moved to (428, 319)
Screenshot: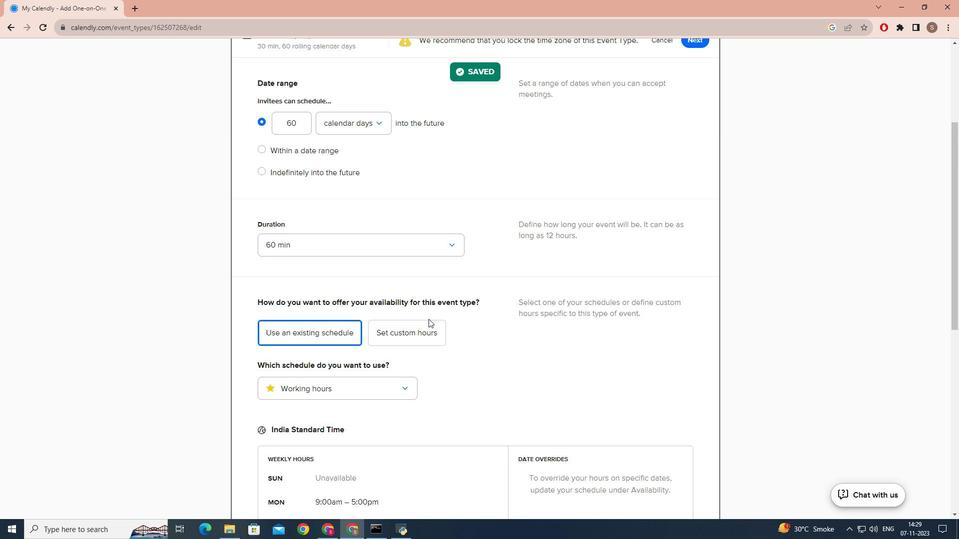
Action: Mouse scrolled (428, 318) with delta (0, 0)
Screenshot: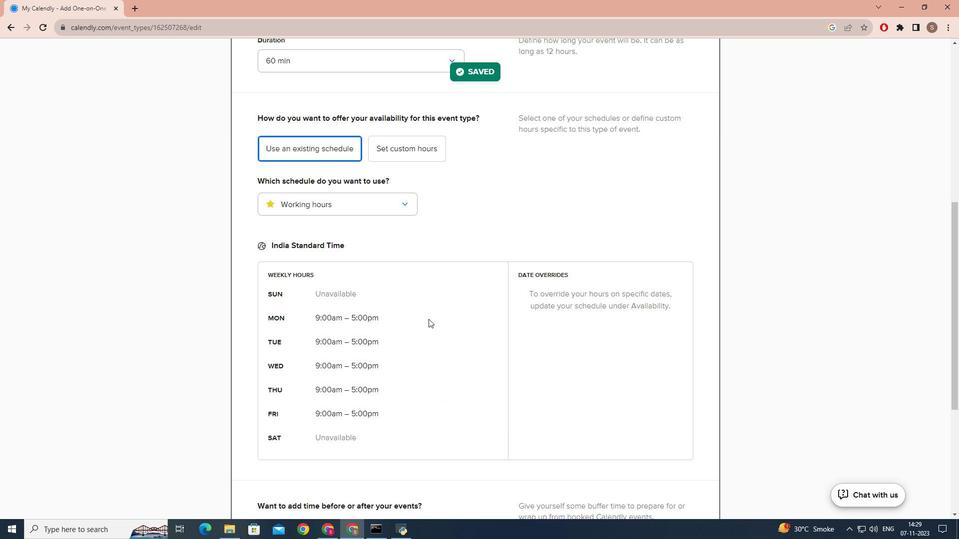 
Action: Mouse scrolled (428, 318) with delta (0, 0)
Screenshot: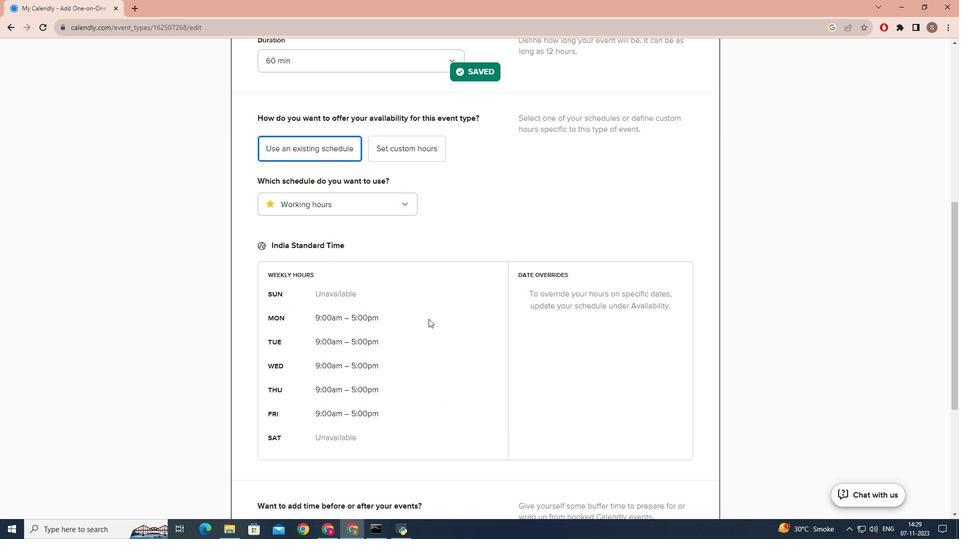 
Action: Mouse scrolled (428, 318) with delta (0, 0)
Screenshot: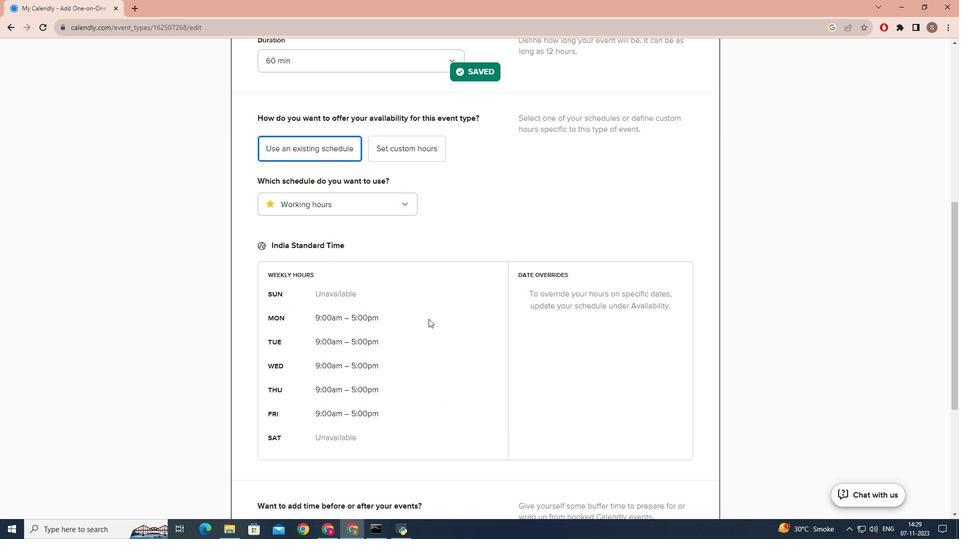 
Action: Mouse scrolled (428, 318) with delta (0, 0)
Screenshot: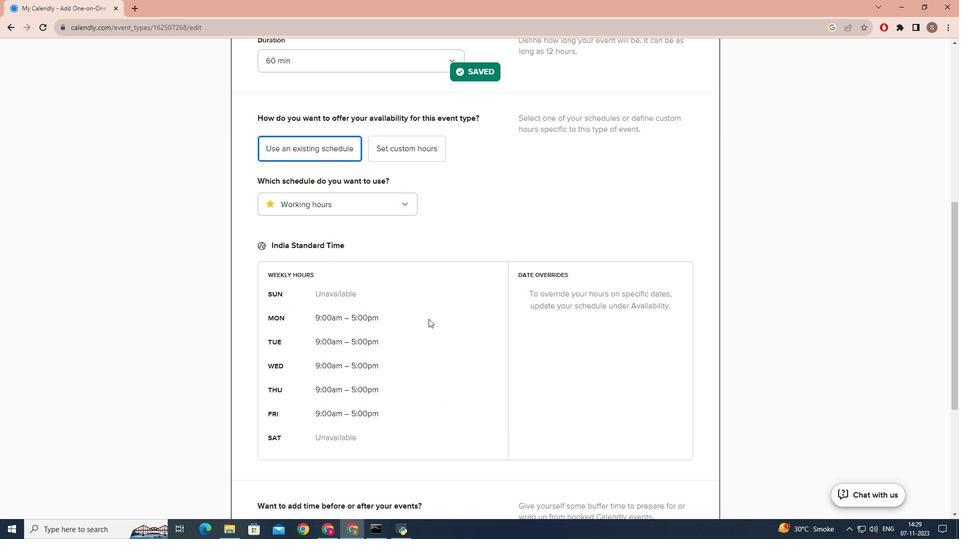 
Action: Mouse scrolled (428, 318) with delta (0, 0)
Screenshot: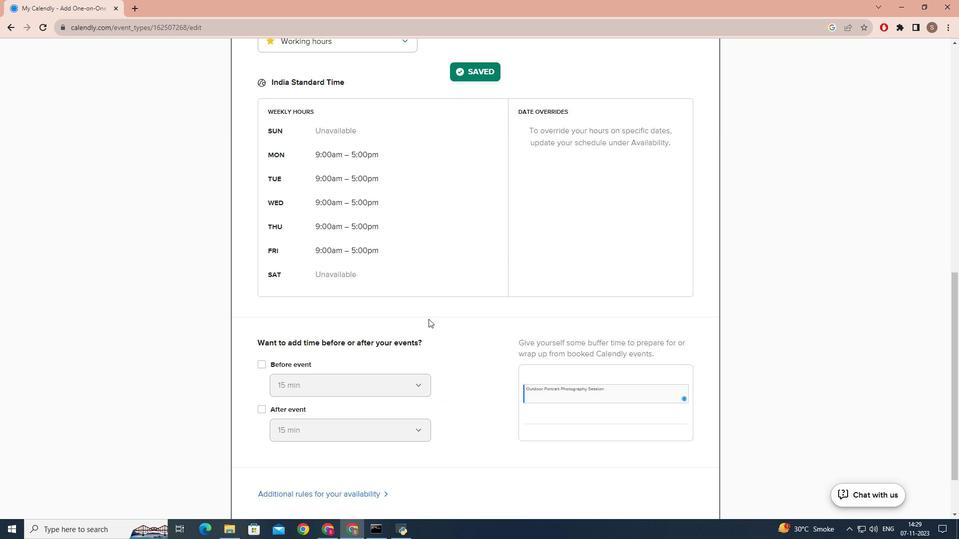 
Action: Mouse scrolled (428, 318) with delta (0, 0)
Screenshot: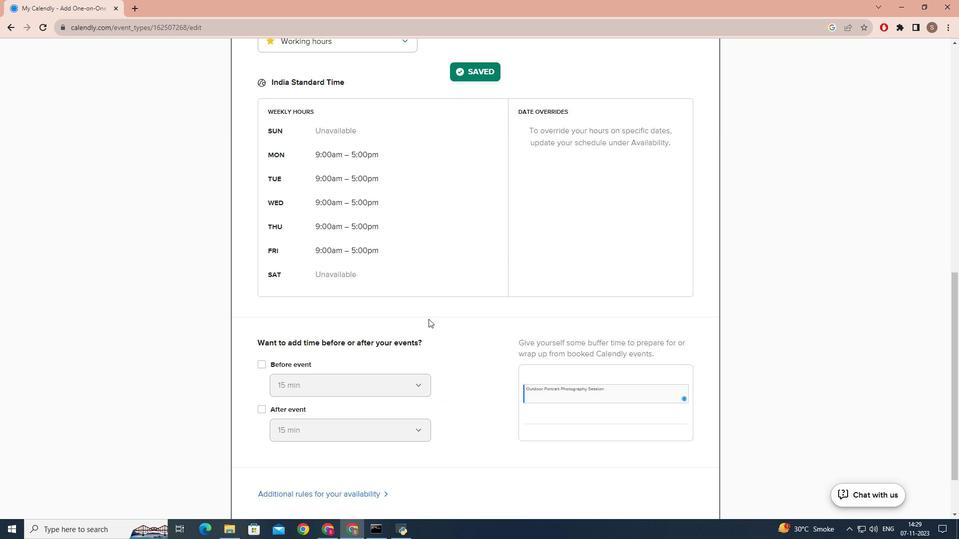 
Action: Mouse scrolled (428, 318) with delta (0, 0)
Screenshot: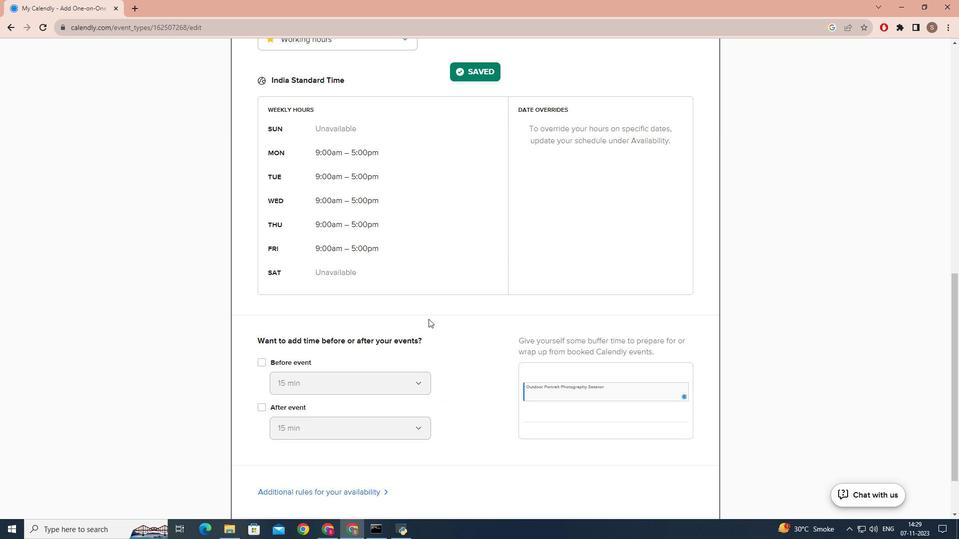 
Action: Mouse scrolled (428, 318) with delta (0, 0)
Screenshot: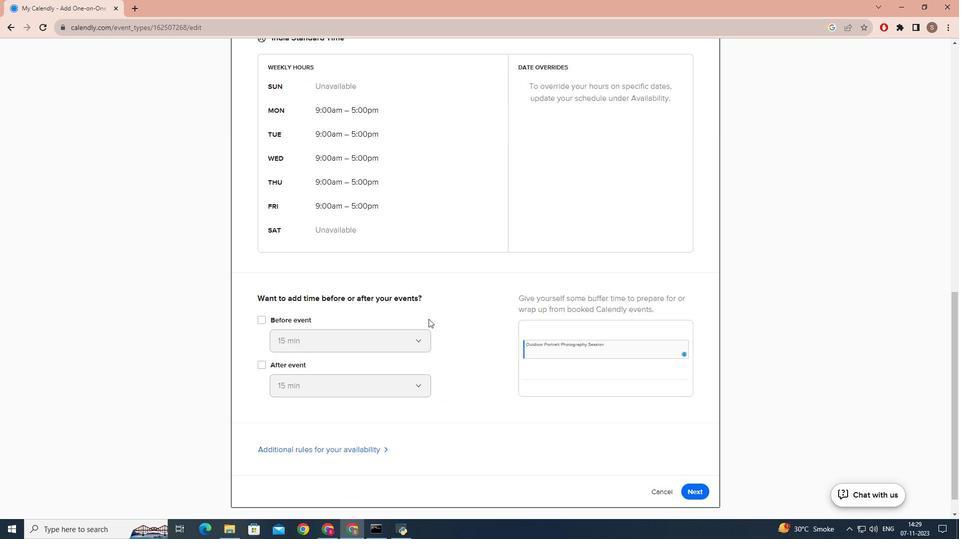 
Action: Mouse scrolled (428, 318) with delta (0, 0)
Screenshot: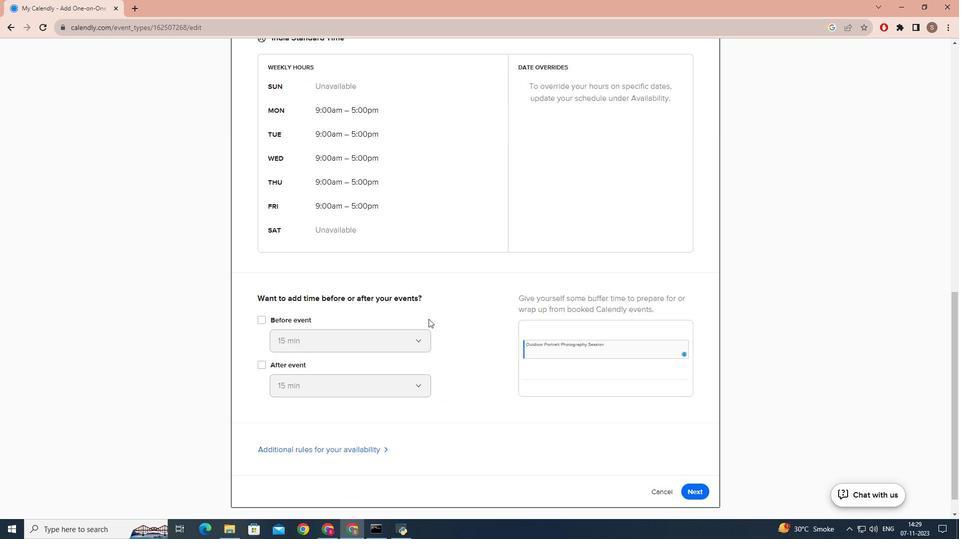 
Action: Mouse scrolled (428, 318) with delta (0, 0)
Screenshot: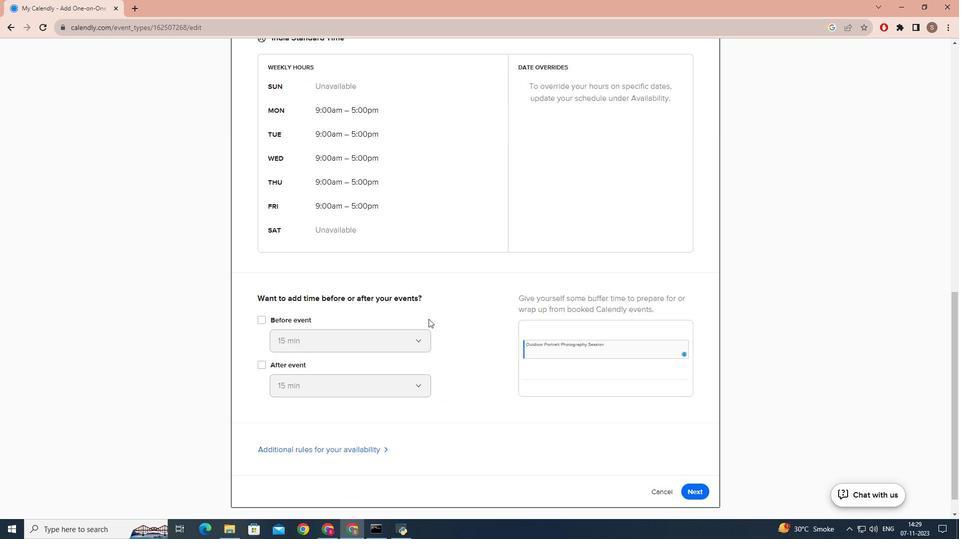 
Action: Mouse scrolled (428, 318) with delta (0, 0)
Screenshot: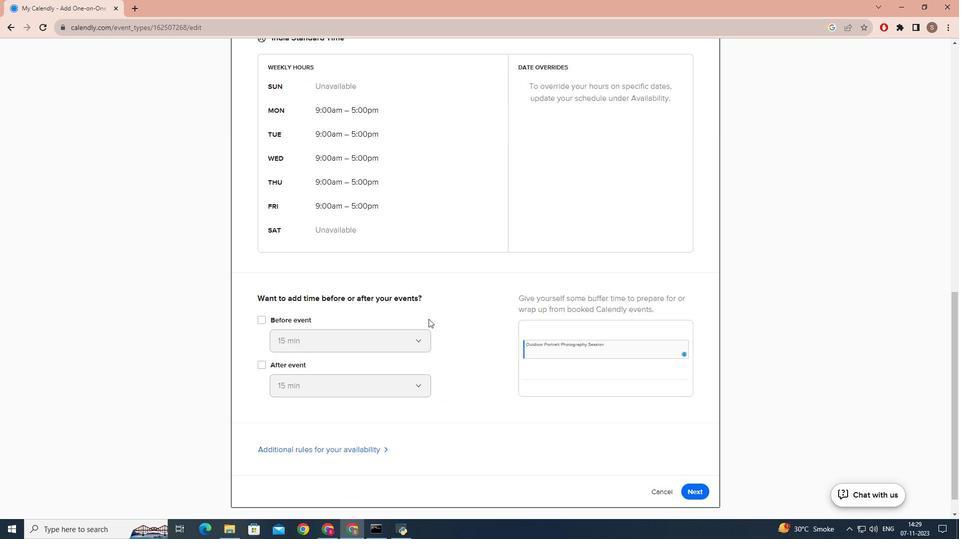 
Action: Mouse scrolled (428, 318) with delta (0, 0)
Screenshot: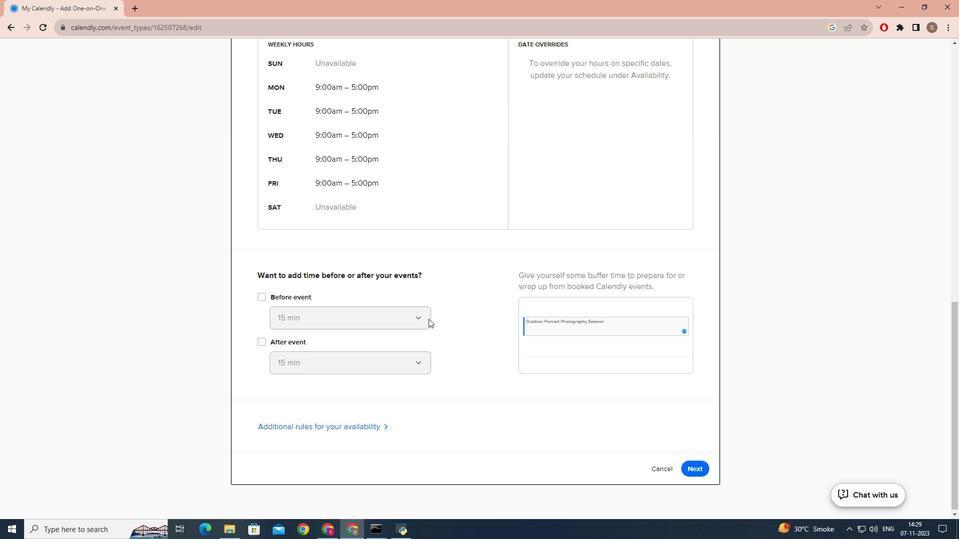 
Action: Mouse scrolled (428, 318) with delta (0, 0)
Screenshot: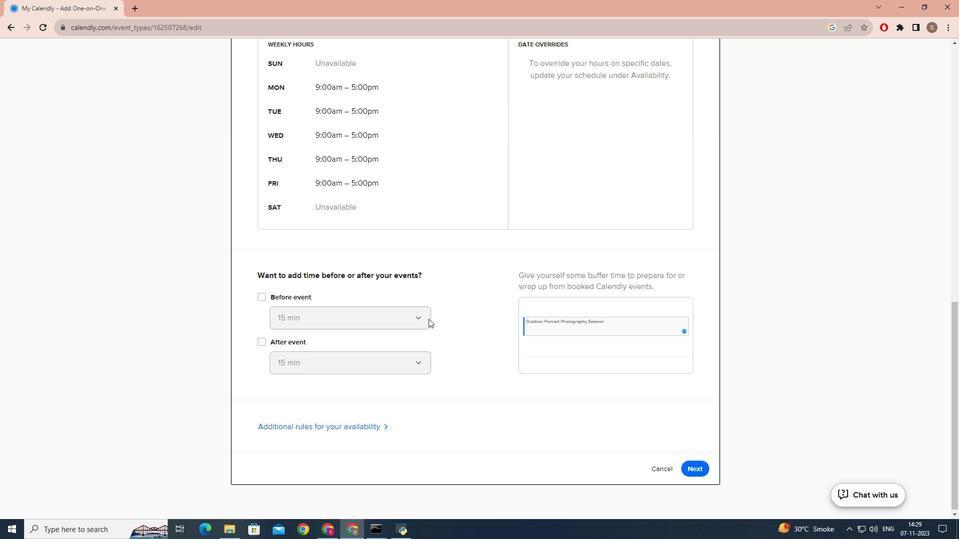 
Action: Mouse scrolled (428, 318) with delta (0, 0)
Screenshot: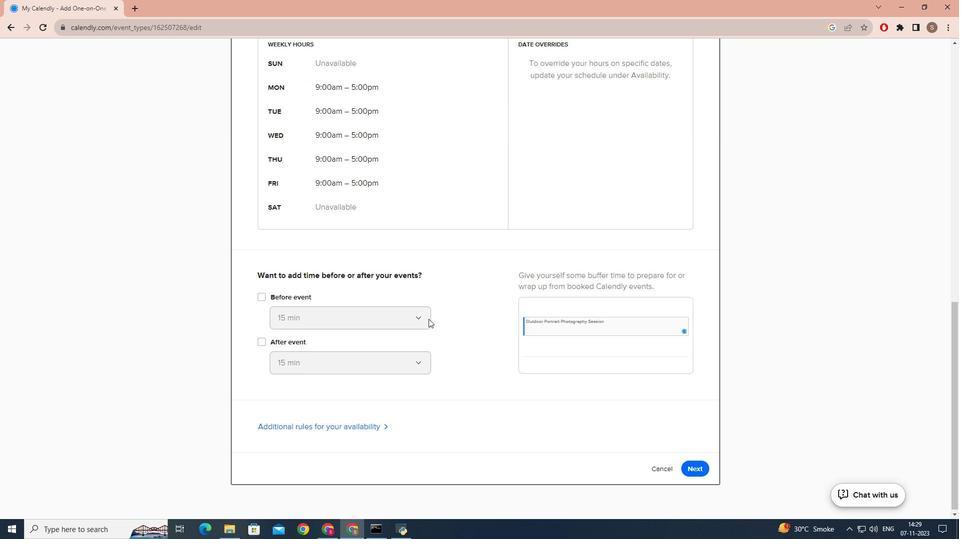 
Action: Mouse moved to (690, 470)
Screenshot: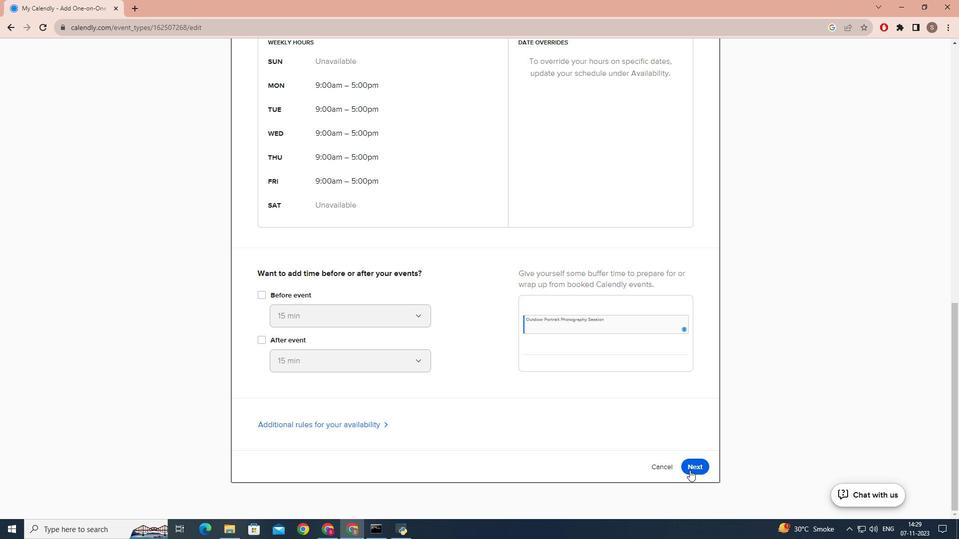 
Action: Mouse pressed left at (690, 470)
Screenshot: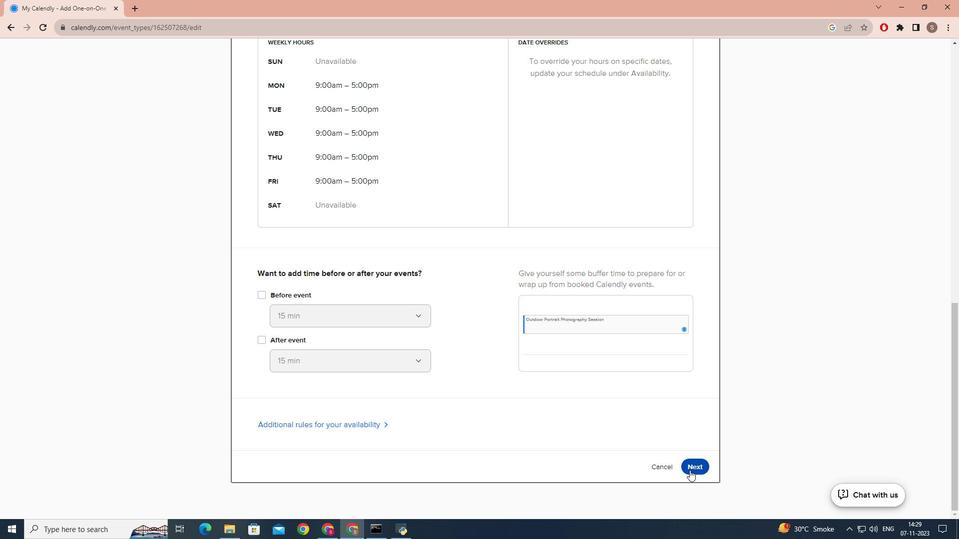 
Action: Mouse moved to (549, 462)
Screenshot: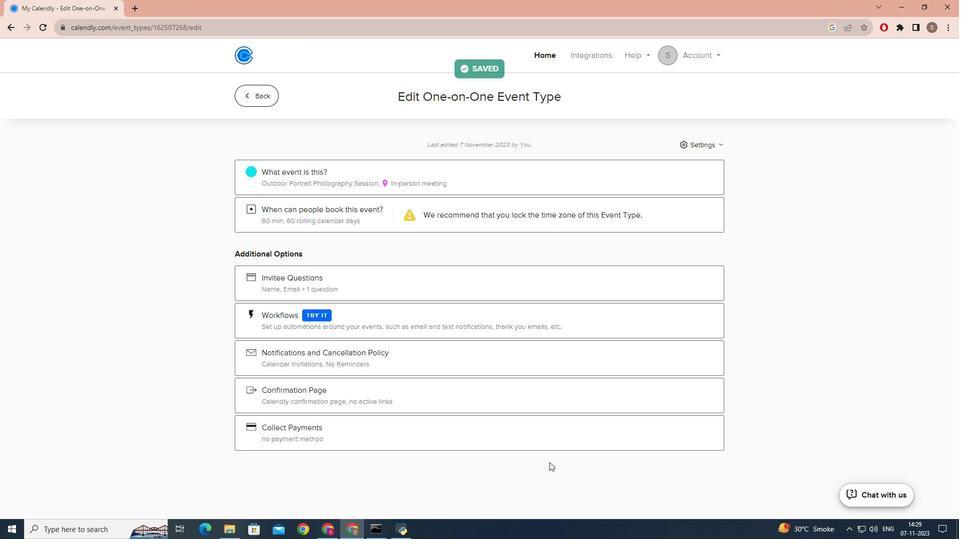 
